 Task: Search one way flight ticket for 2 adults, 2 infants in seat and 1 infant on lap in first from Billings: Billings Logan International Airport to Greensboro: Piedmont Triad International Airport on 5-1-2023. Choice of flights is Southwest. Number of bags: 1 checked bag. Price is upto 95000. Outbound departure time preference is 5:30.
Action: Mouse moved to (347, 484)
Screenshot: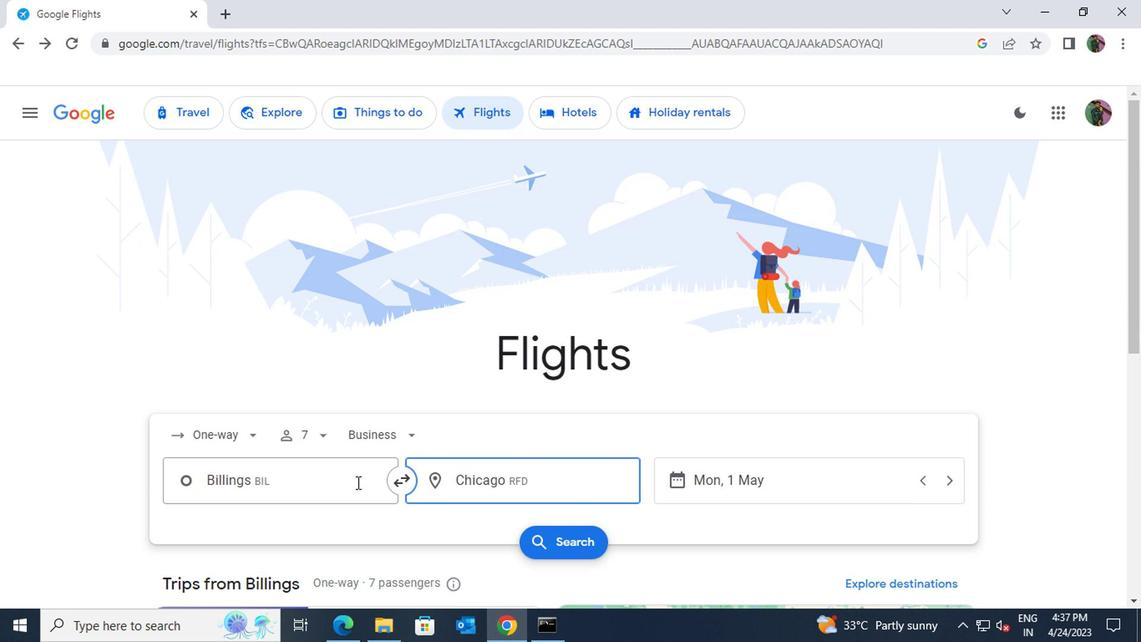 
Action: Mouse pressed left at (347, 484)
Screenshot: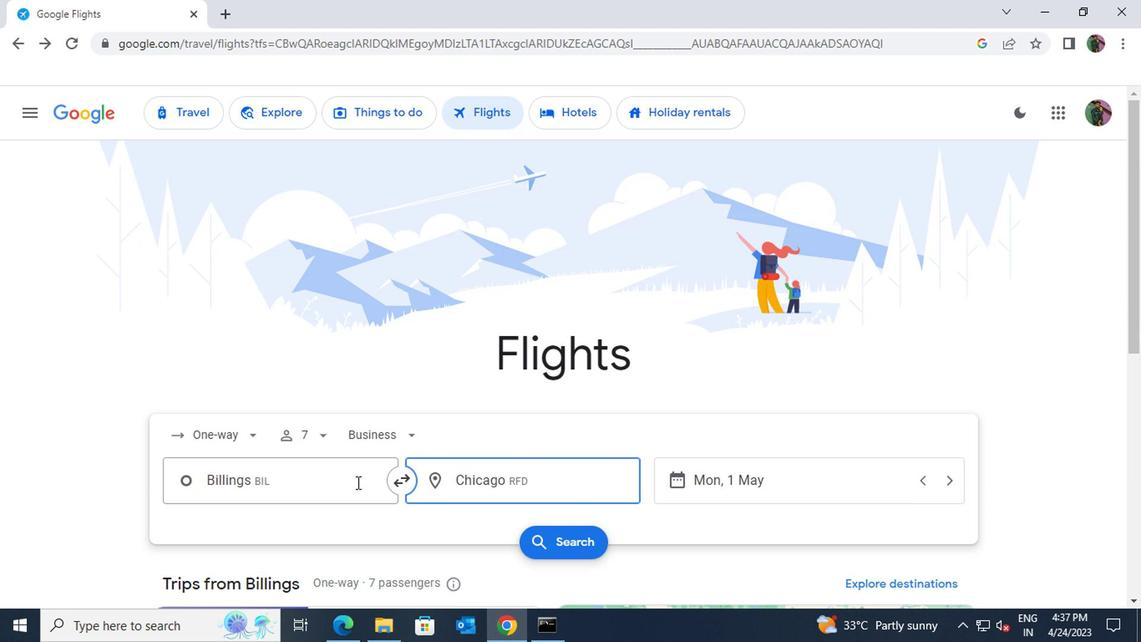 
Action: Key pressed billings<Key.space>logan
Screenshot: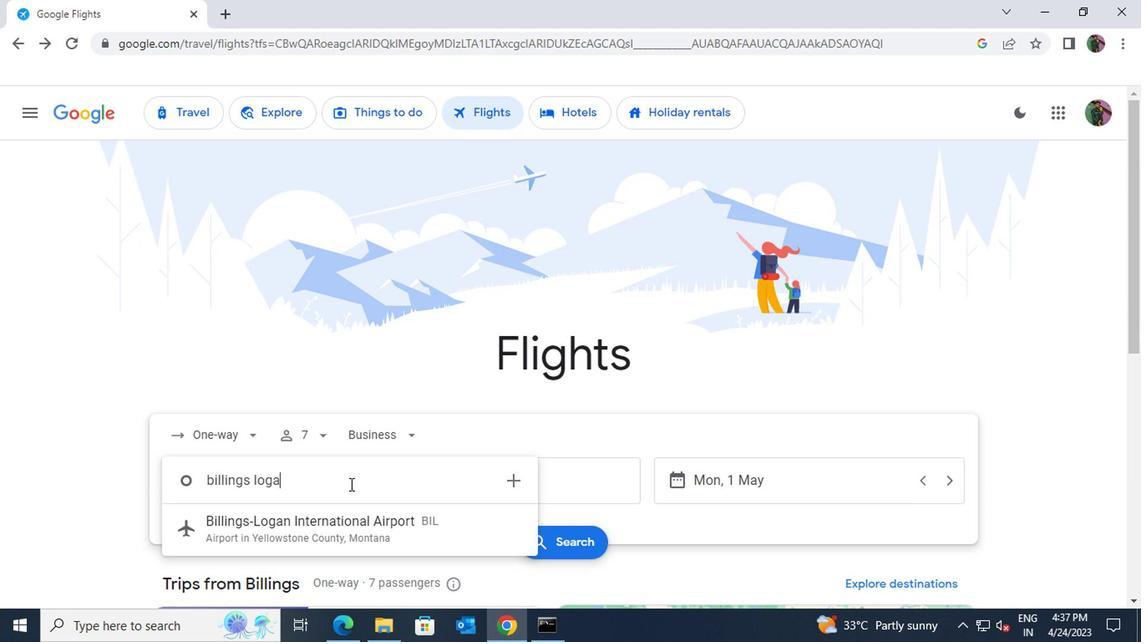 
Action: Mouse moved to (351, 529)
Screenshot: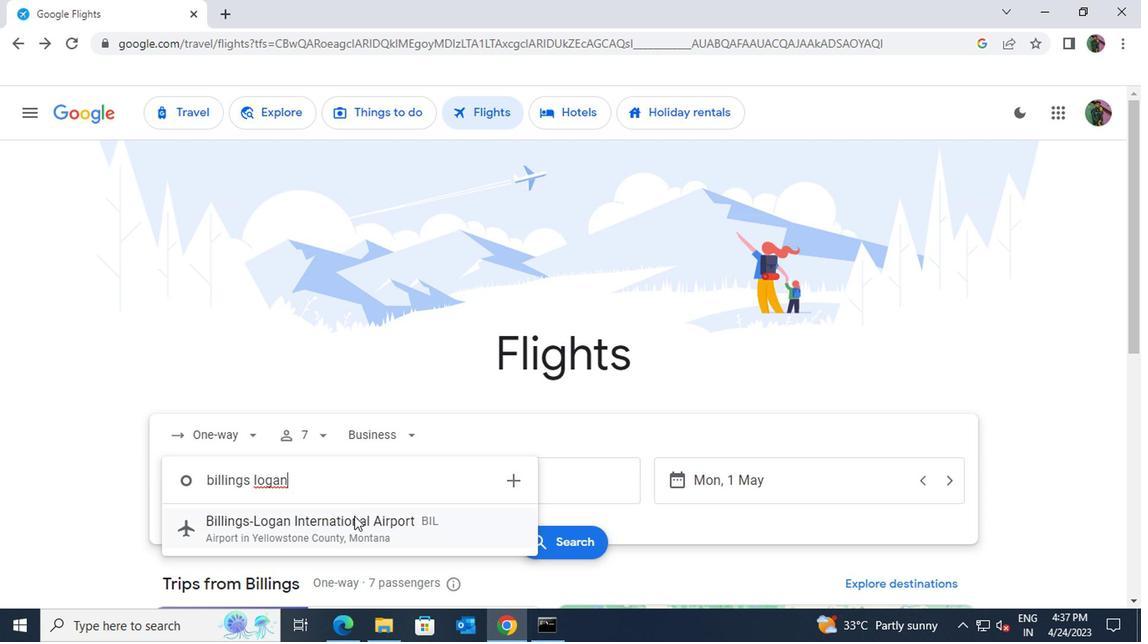 
Action: Mouse pressed left at (351, 529)
Screenshot: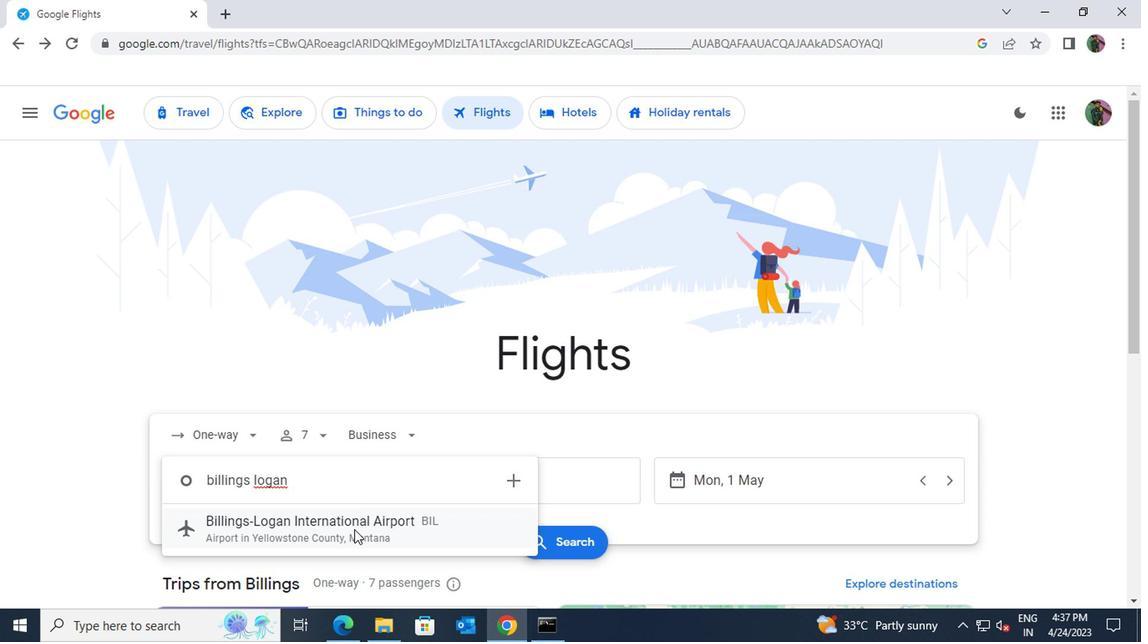 
Action: Mouse moved to (495, 482)
Screenshot: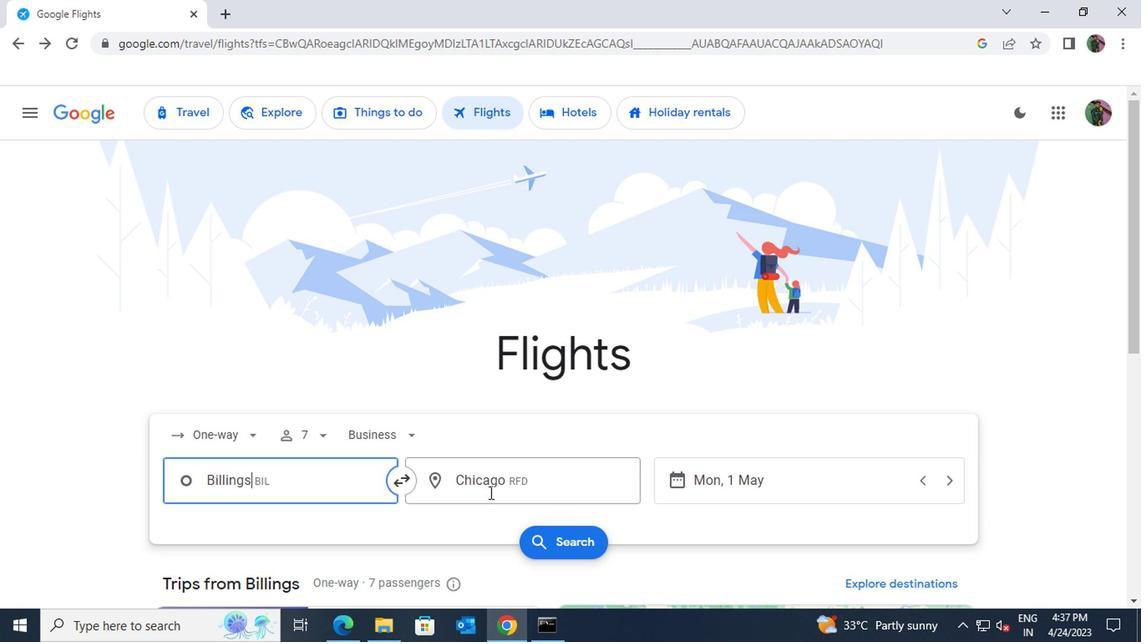 
Action: Mouse pressed left at (495, 482)
Screenshot: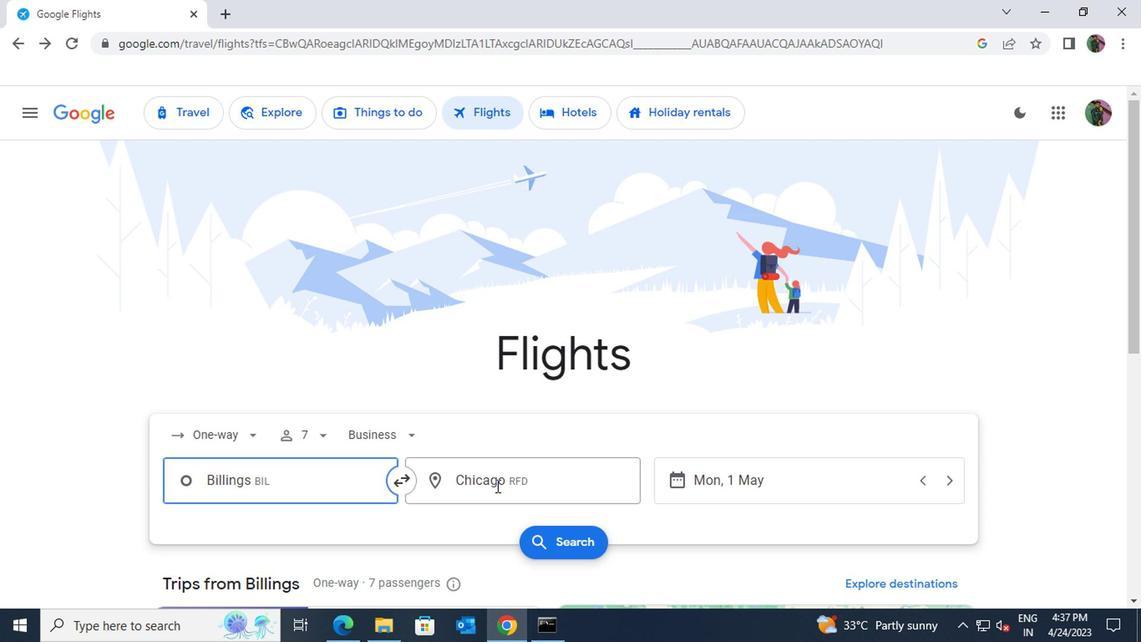 
Action: Key pressed greensboro
Screenshot: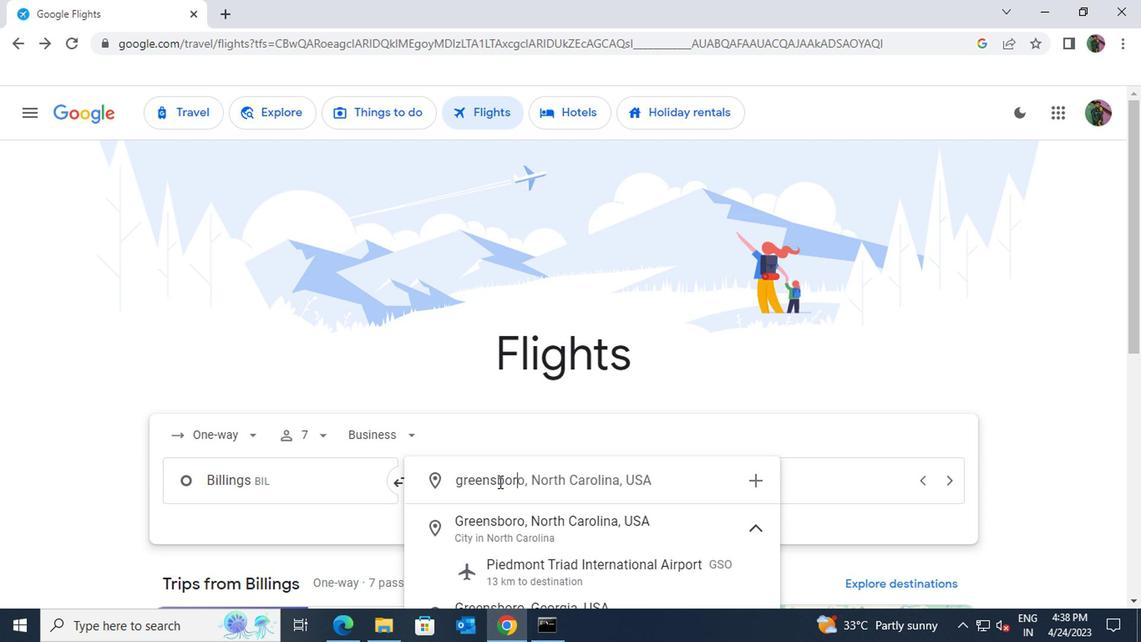 
Action: Mouse moved to (533, 562)
Screenshot: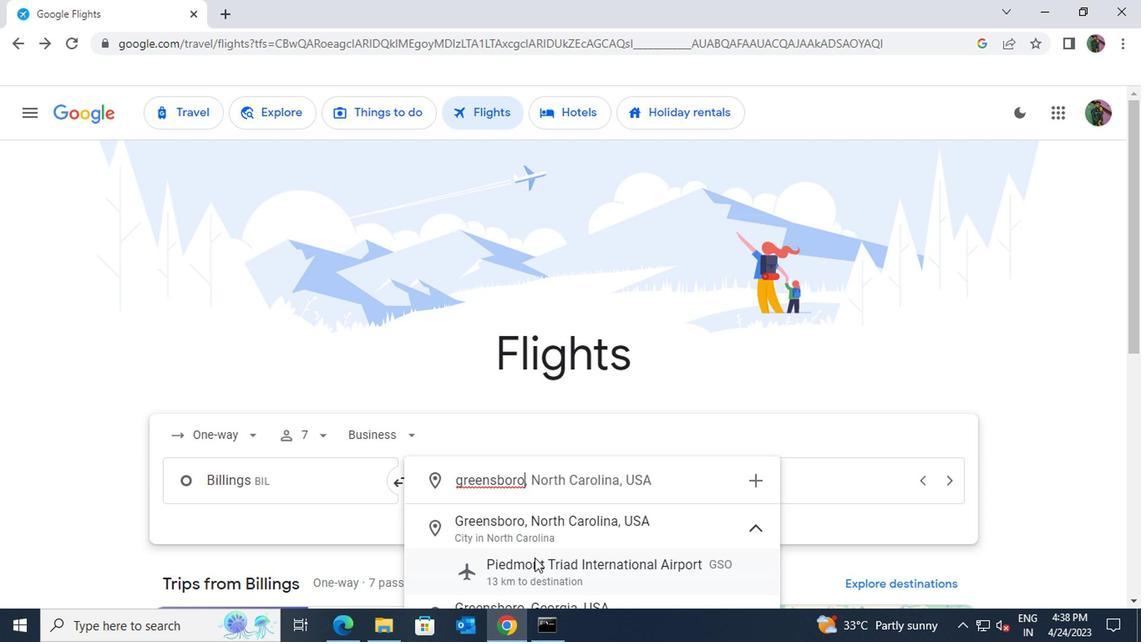 
Action: Mouse pressed left at (533, 562)
Screenshot: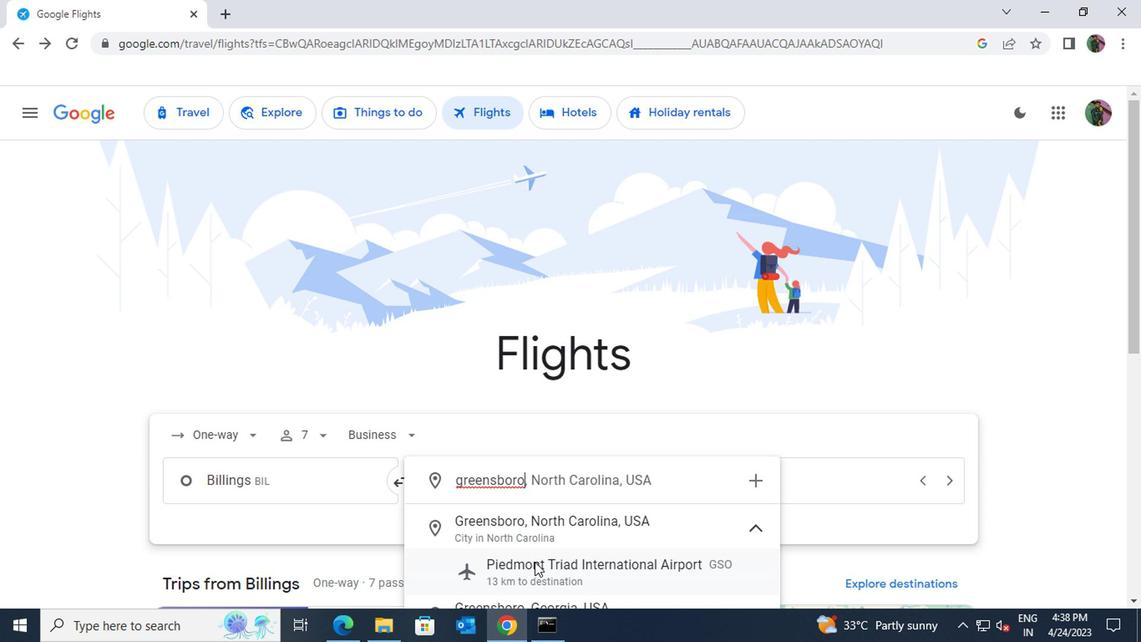 
Action: Mouse moved to (246, 429)
Screenshot: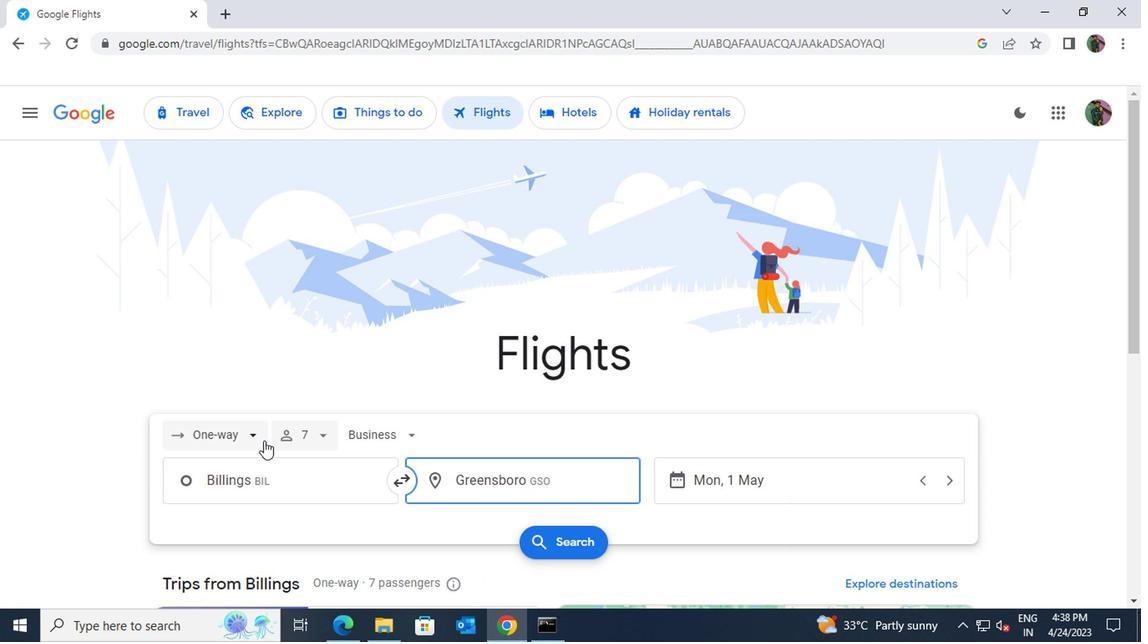 
Action: Mouse pressed left at (246, 429)
Screenshot: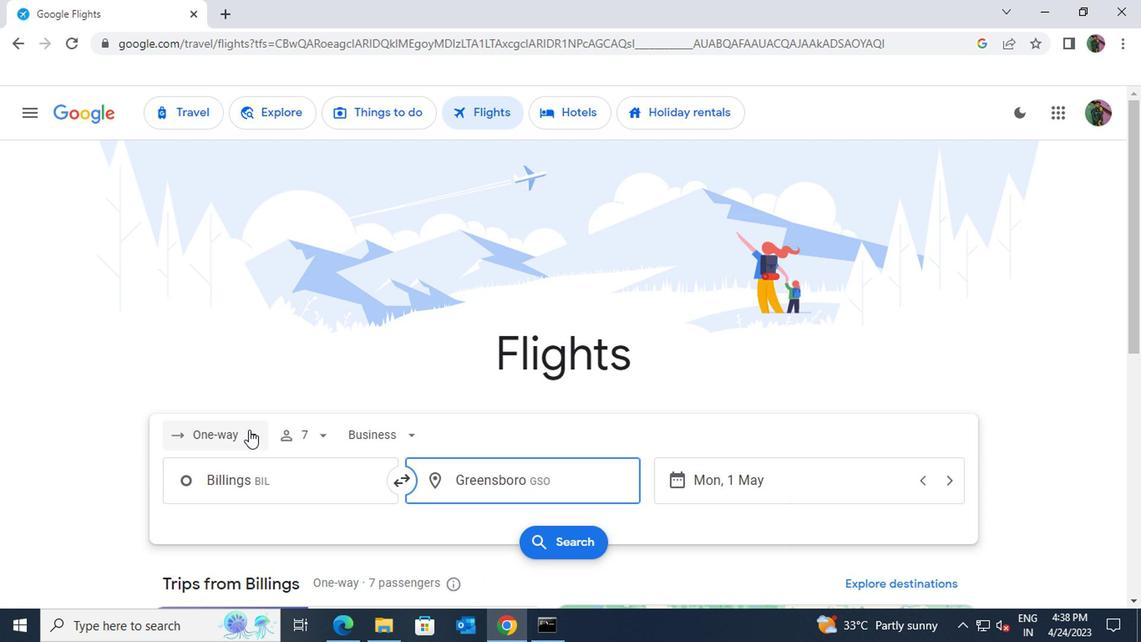 
Action: Mouse moved to (234, 344)
Screenshot: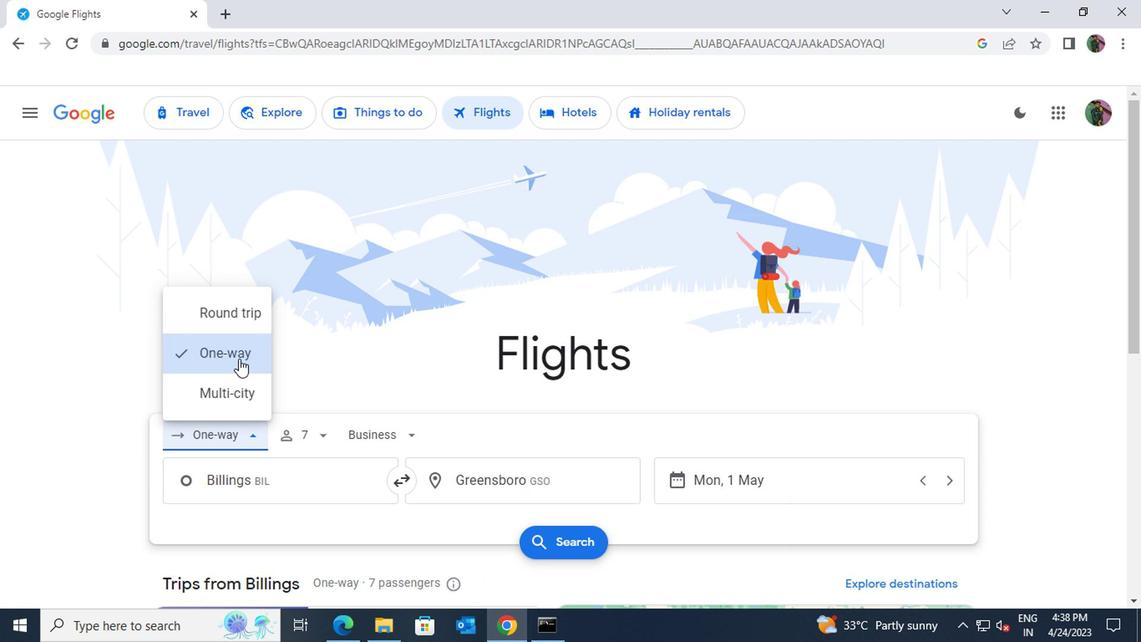 
Action: Mouse pressed left at (234, 344)
Screenshot: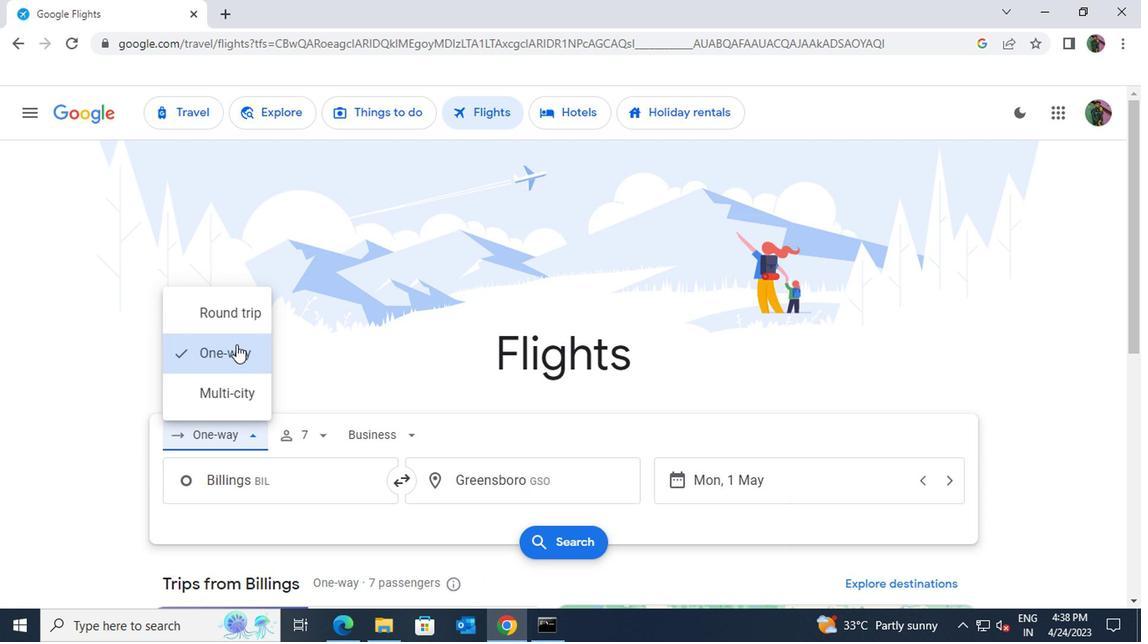 
Action: Mouse moved to (310, 432)
Screenshot: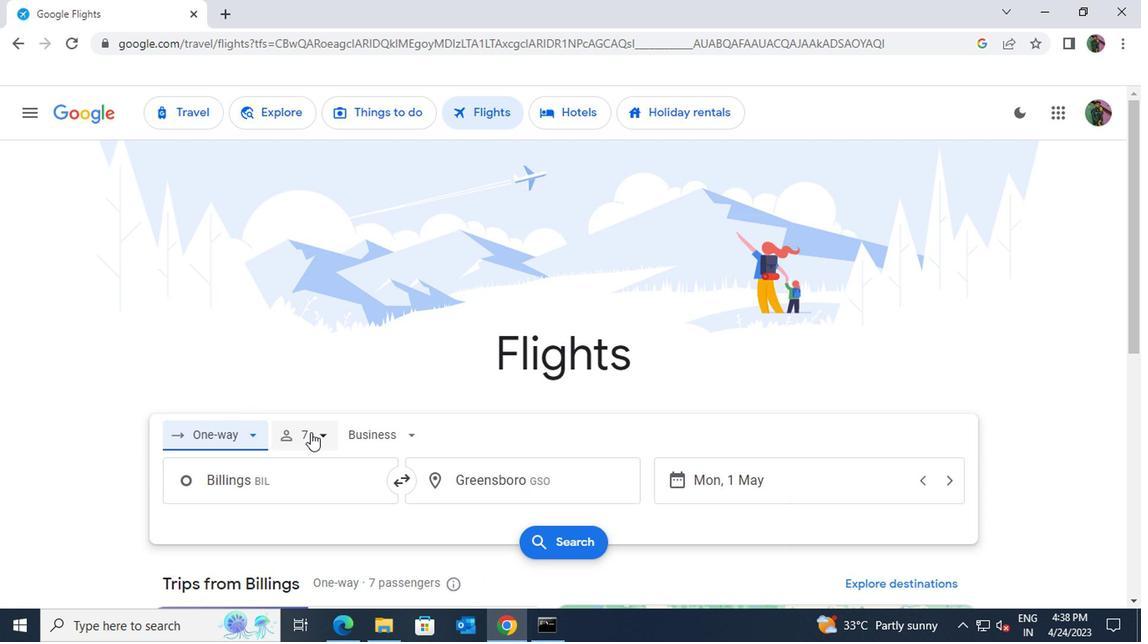 
Action: Mouse pressed left at (310, 432)
Screenshot: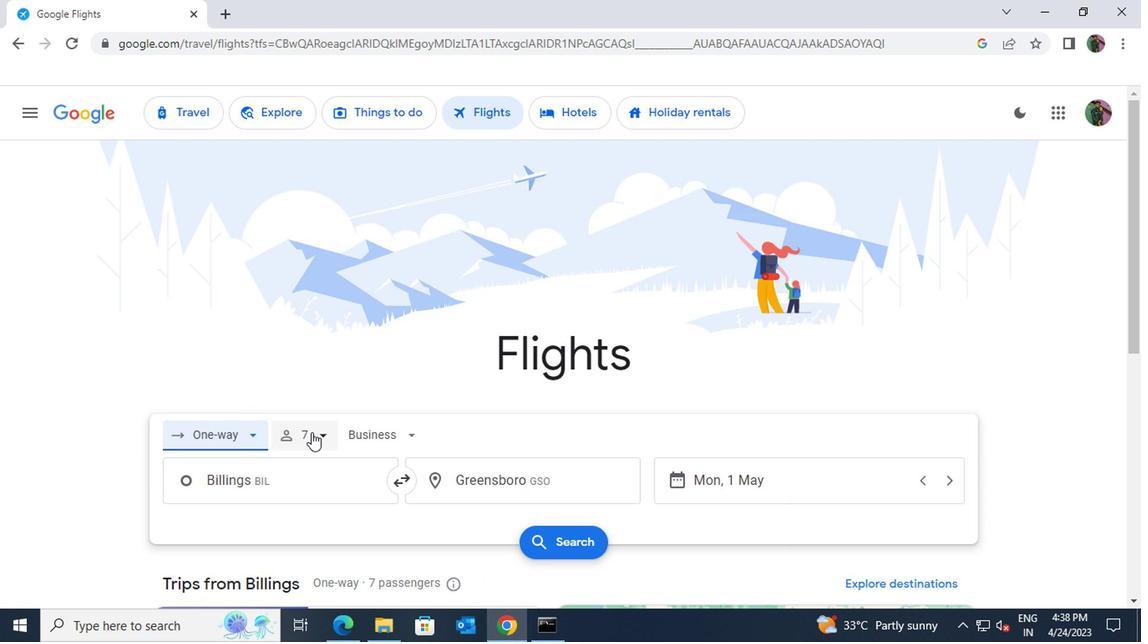 
Action: Mouse moved to (387, 476)
Screenshot: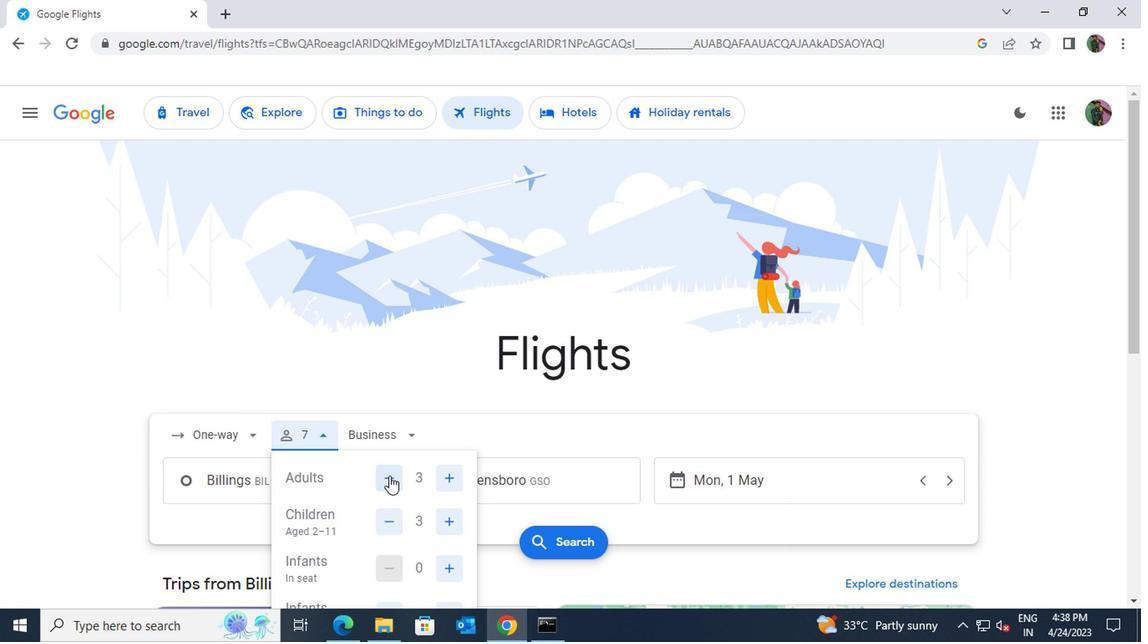 
Action: Mouse pressed left at (387, 476)
Screenshot: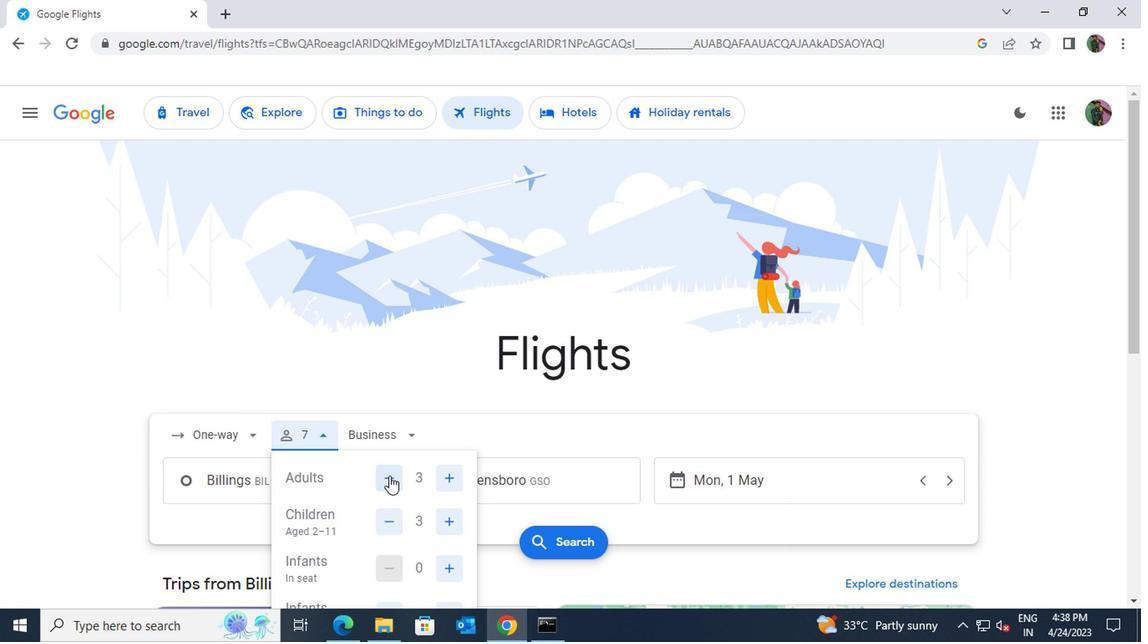 
Action: Mouse scrolled (387, 474) with delta (0, -1)
Screenshot: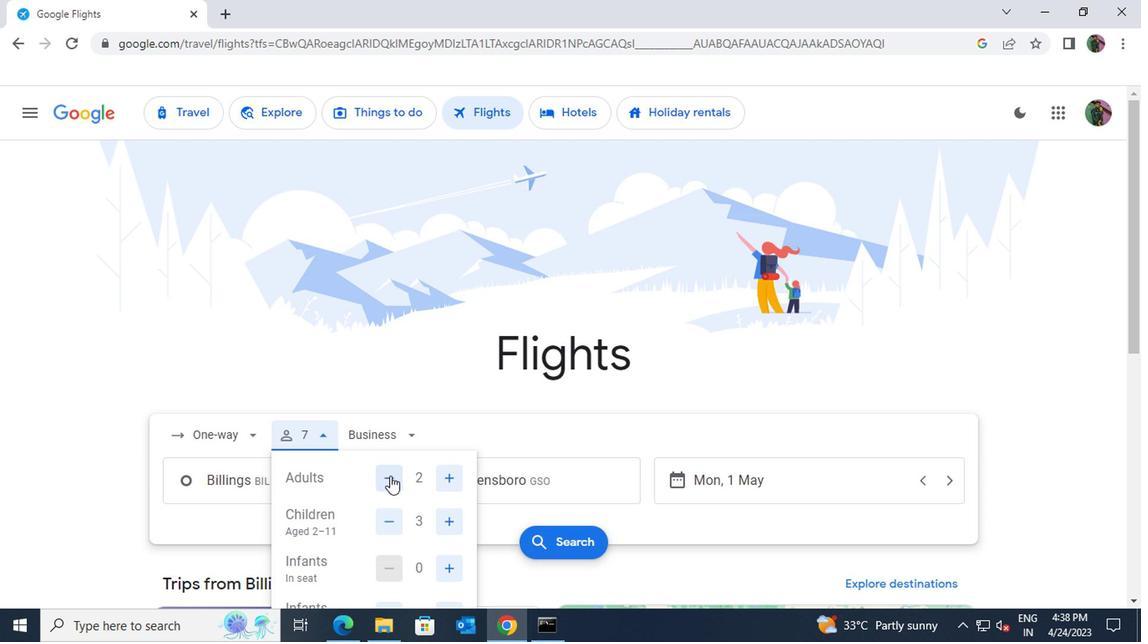 
Action: Mouse moved to (384, 436)
Screenshot: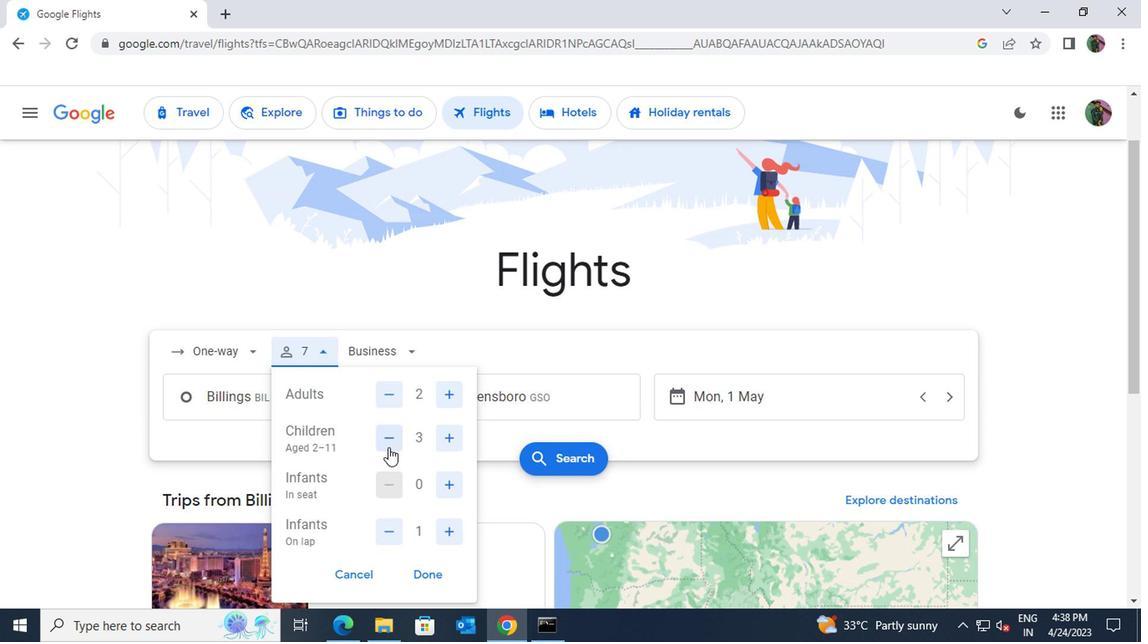 
Action: Mouse pressed left at (384, 436)
Screenshot: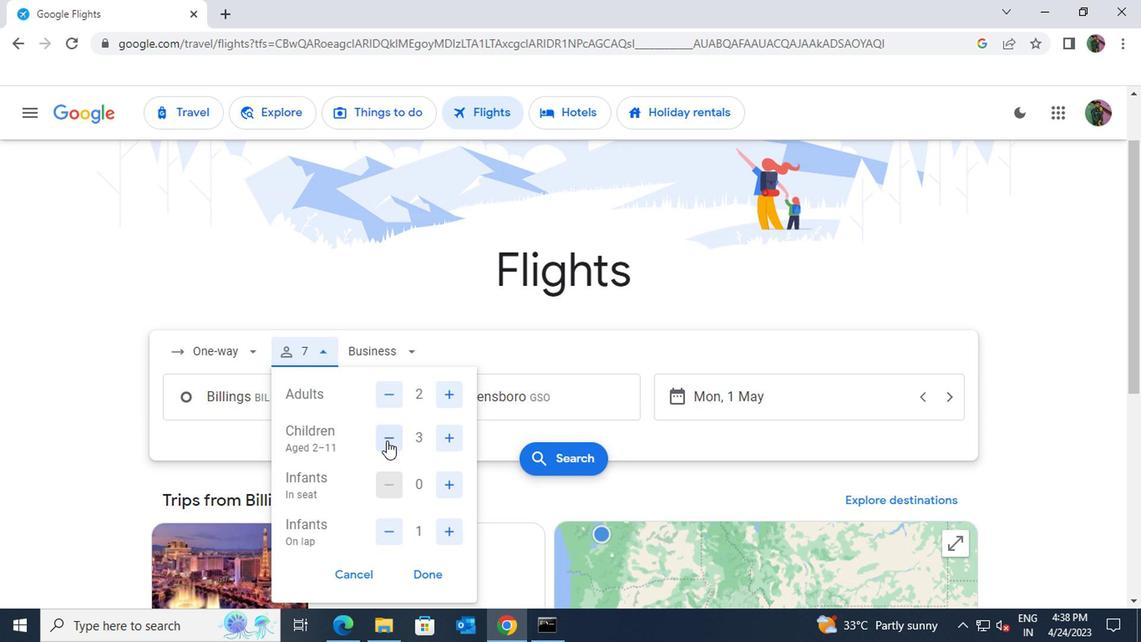 
Action: Mouse pressed left at (384, 436)
Screenshot: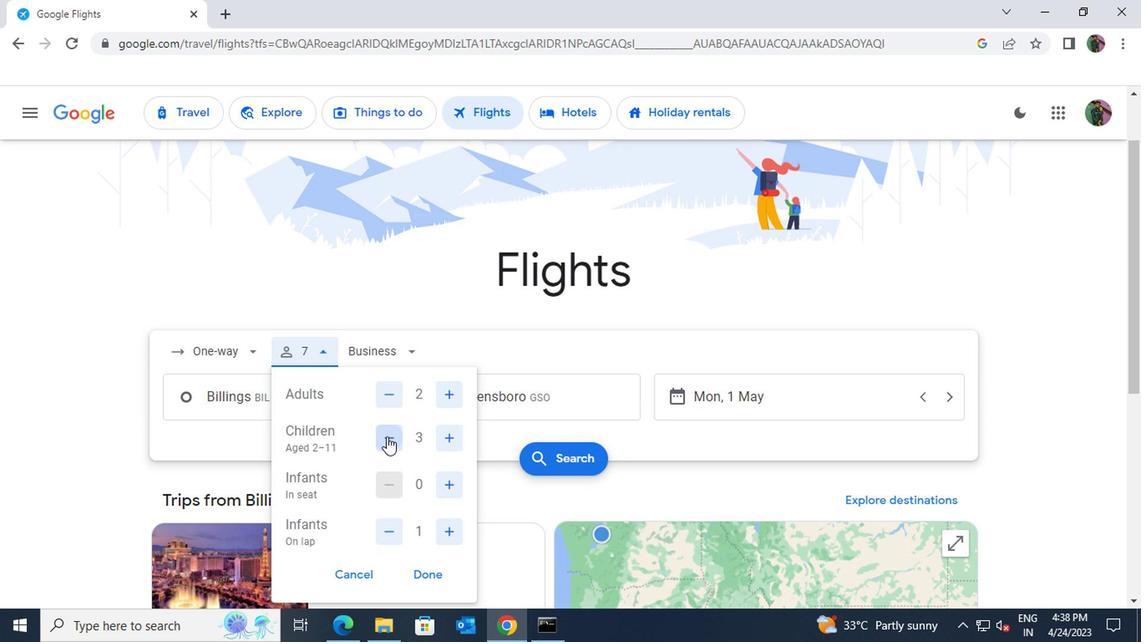 
Action: Mouse pressed left at (384, 436)
Screenshot: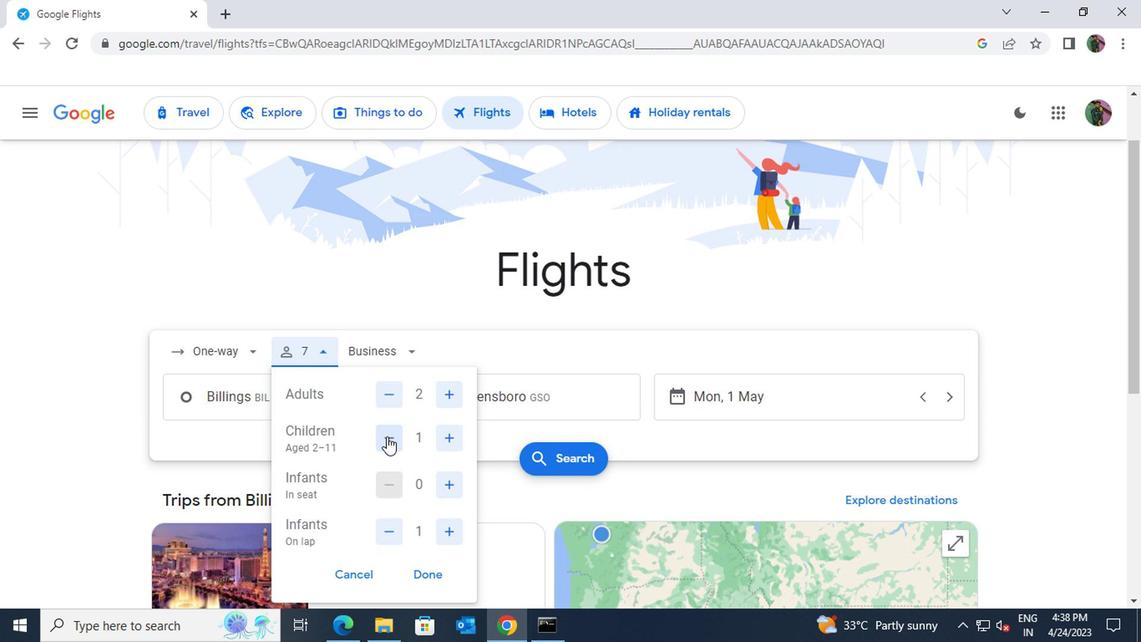 
Action: Mouse moved to (443, 477)
Screenshot: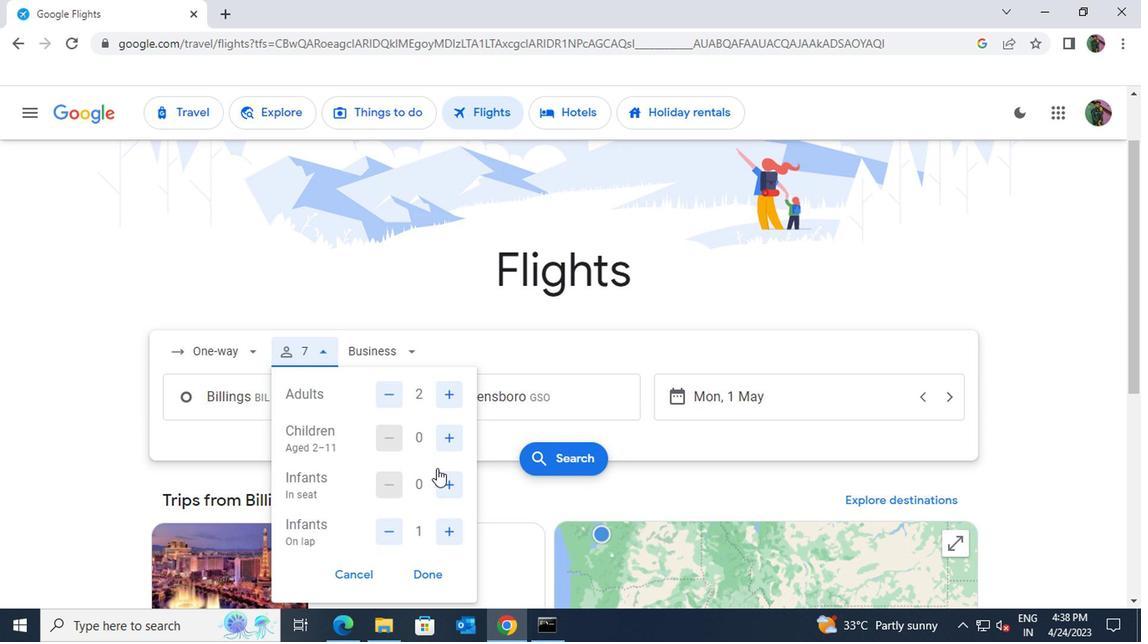 
Action: Mouse pressed left at (443, 477)
Screenshot: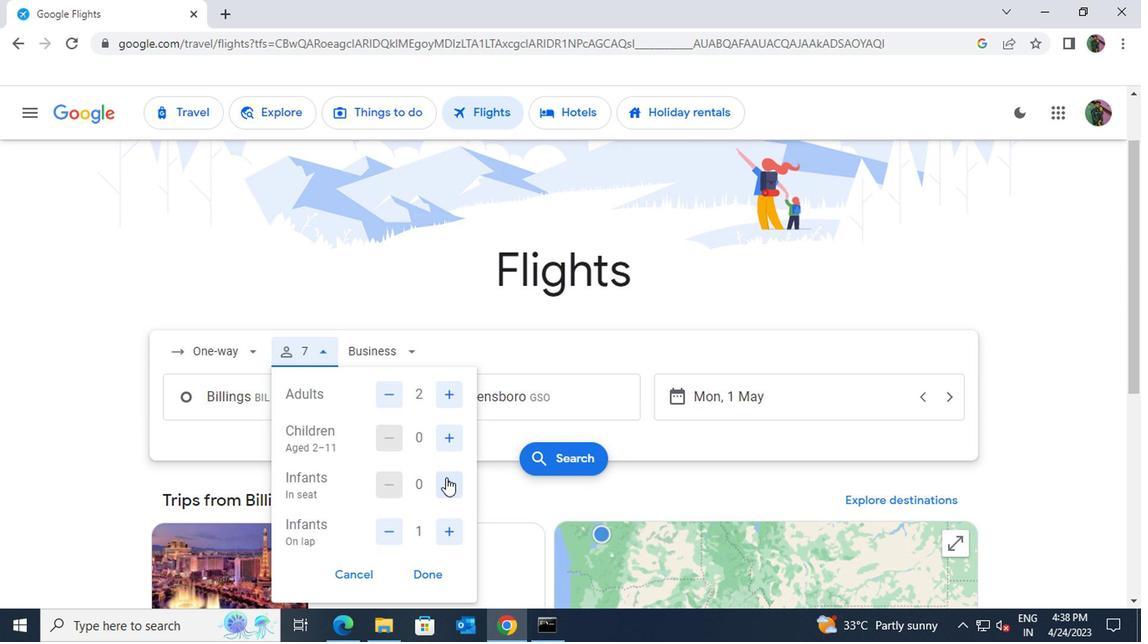 
Action: Mouse moved to (429, 573)
Screenshot: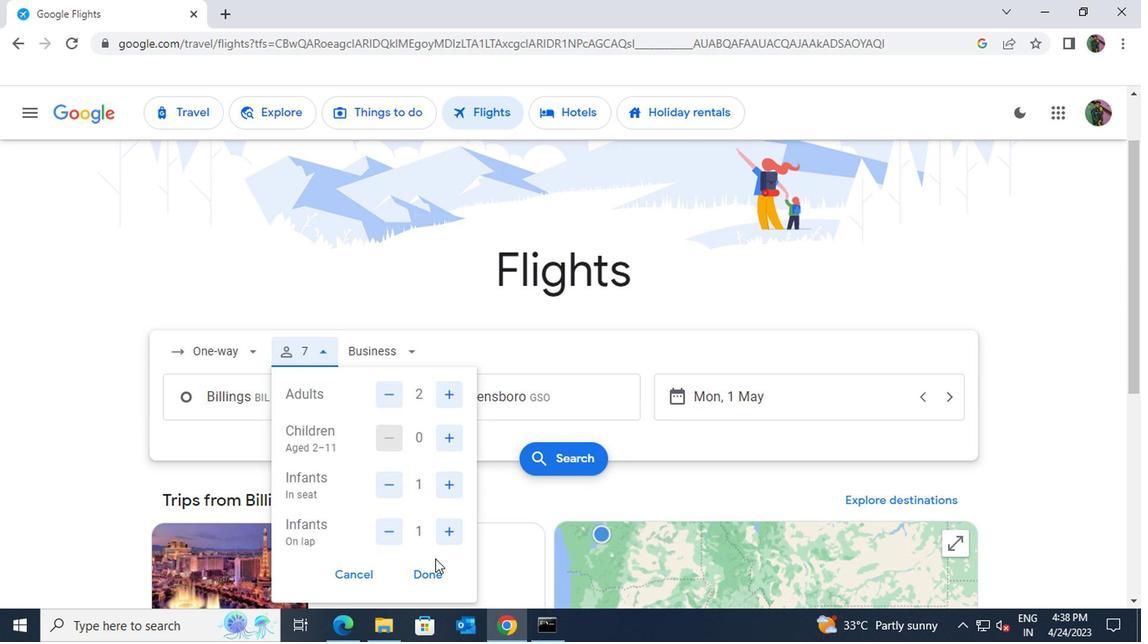
Action: Mouse pressed left at (429, 573)
Screenshot: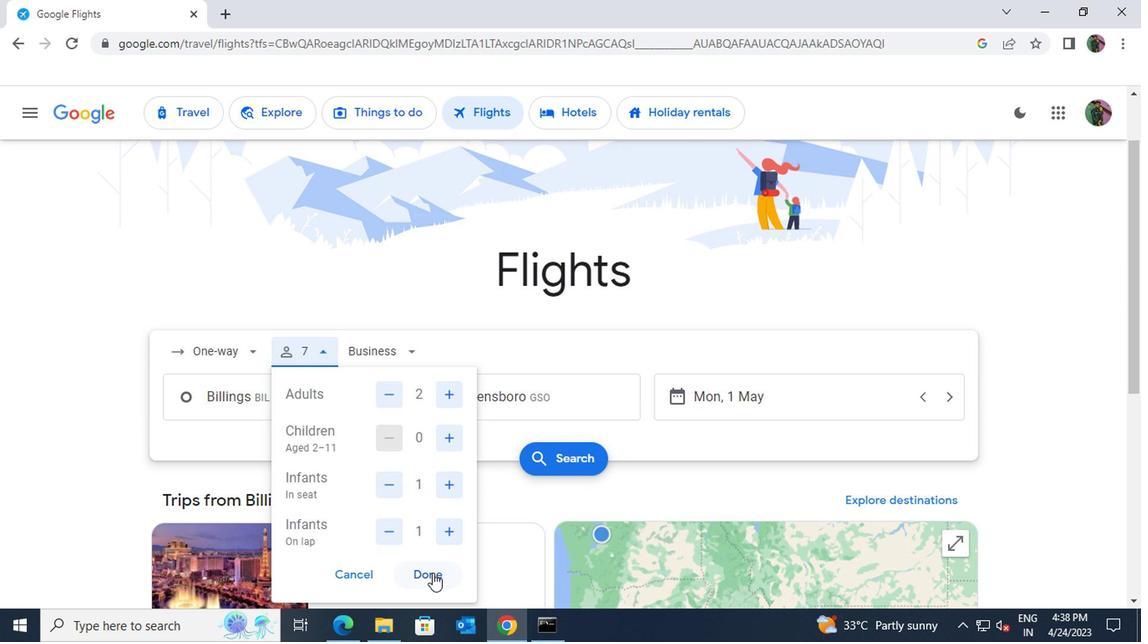 
Action: Mouse moved to (668, 398)
Screenshot: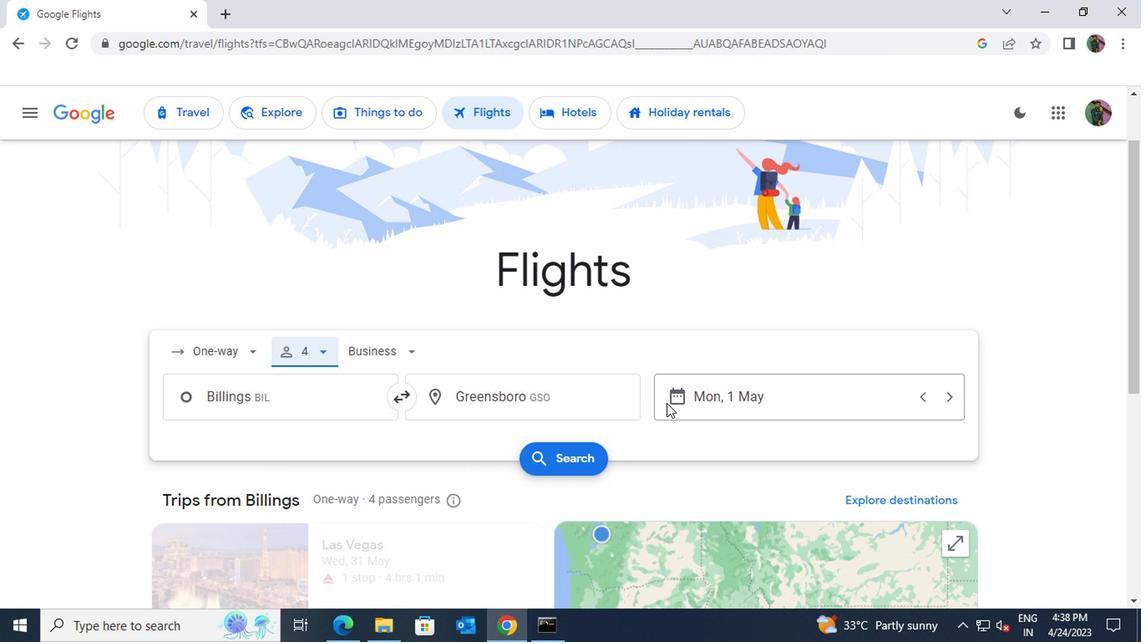 
Action: Mouse pressed left at (668, 398)
Screenshot: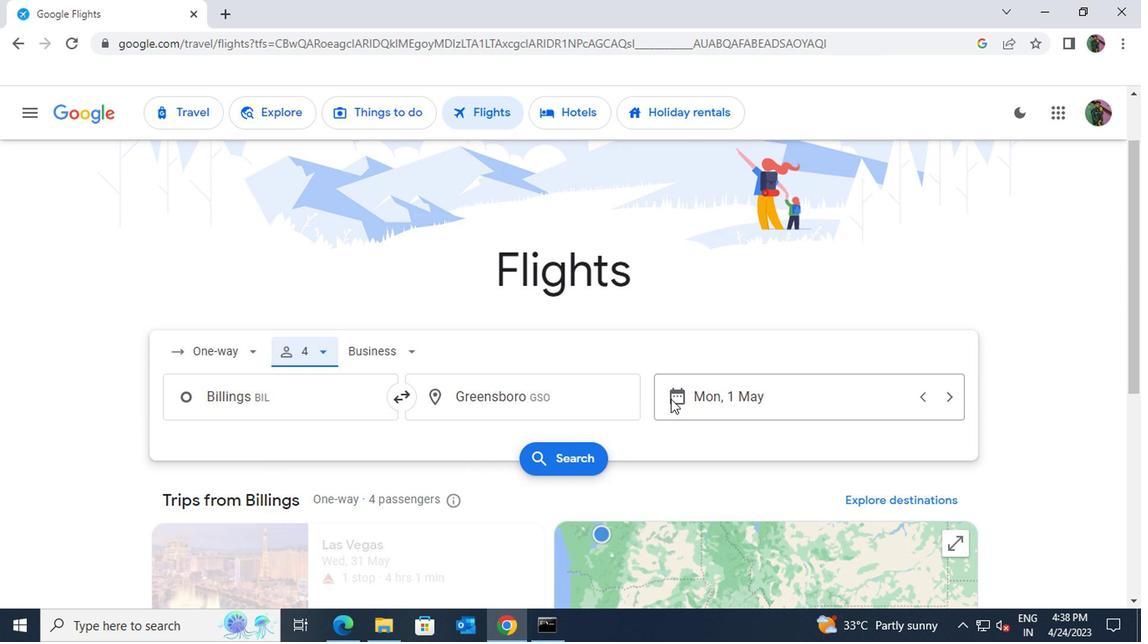 
Action: Mouse moved to (722, 291)
Screenshot: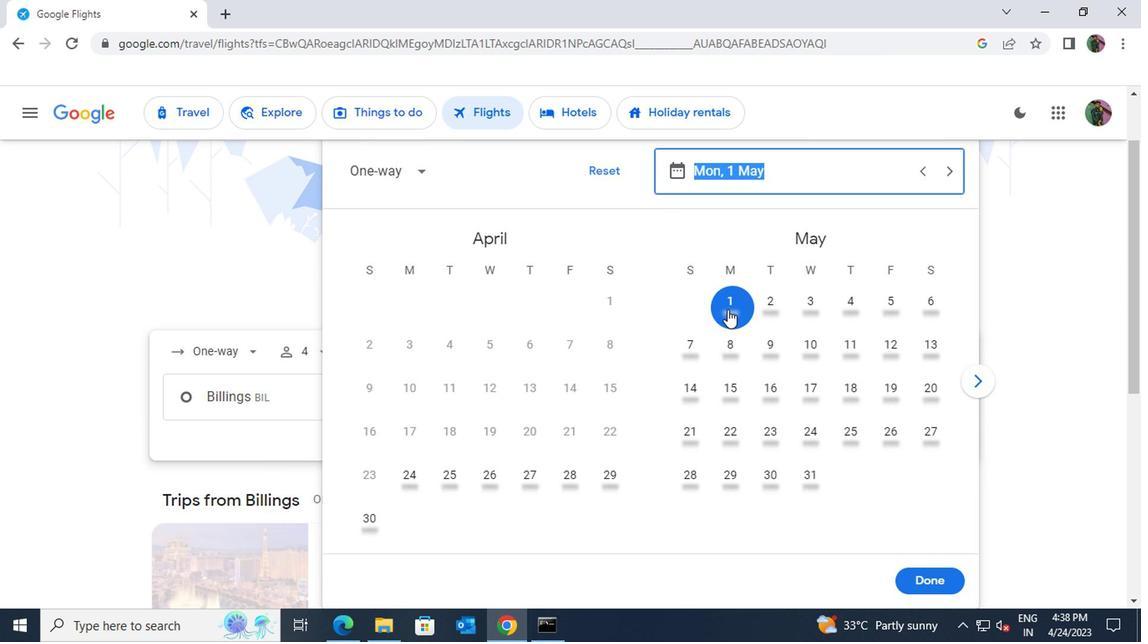 
Action: Mouse pressed left at (722, 291)
Screenshot: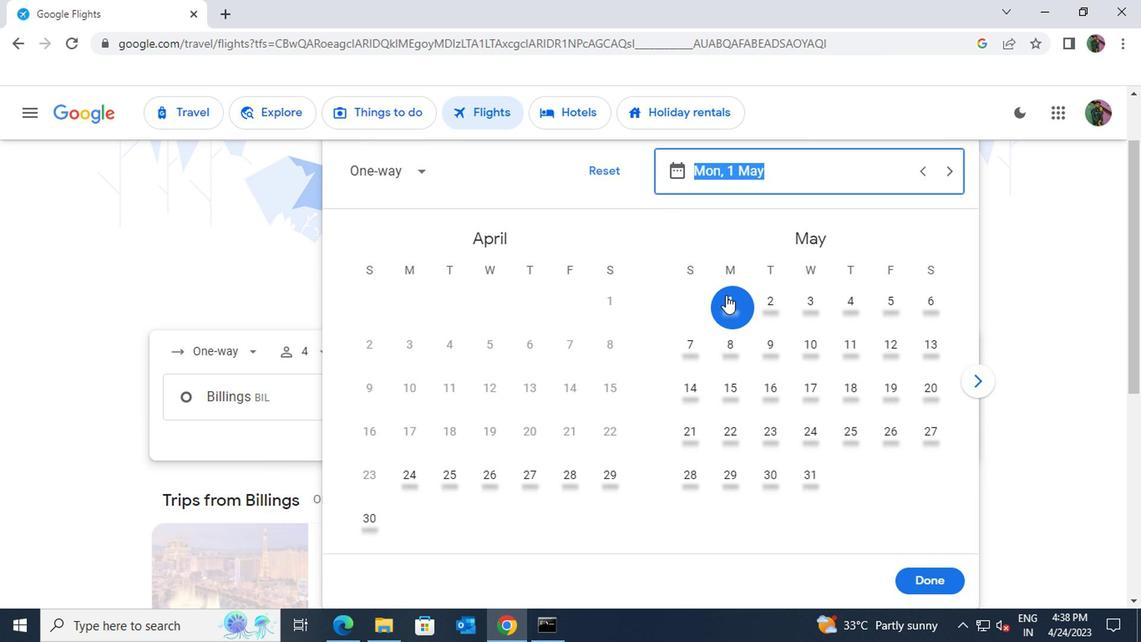 
Action: Mouse moved to (908, 586)
Screenshot: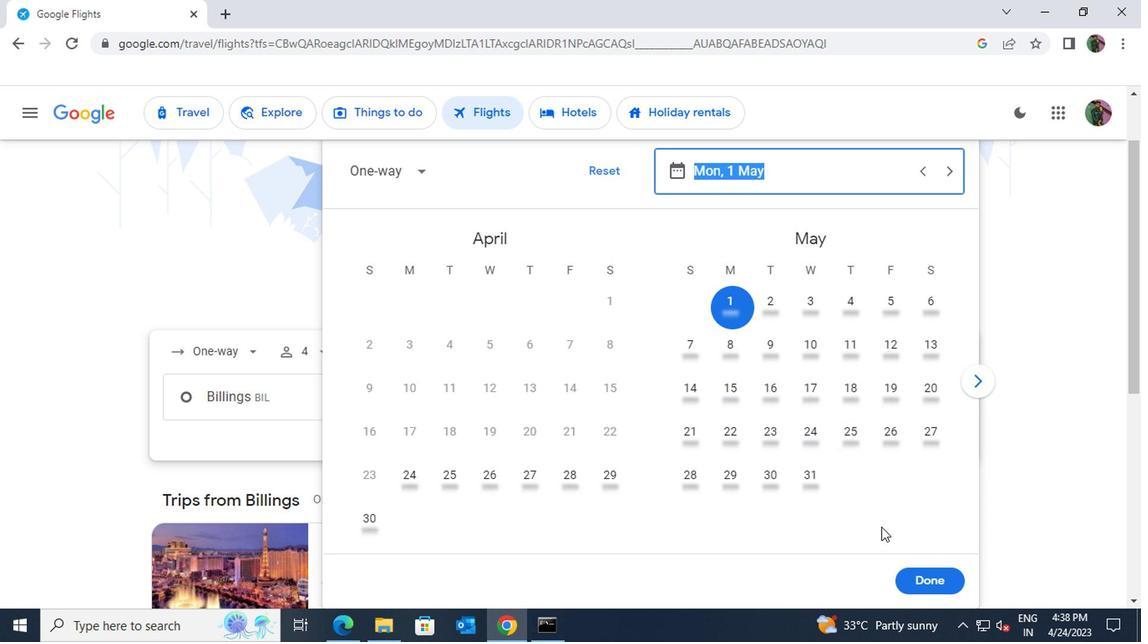 
Action: Mouse pressed left at (908, 586)
Screenshot: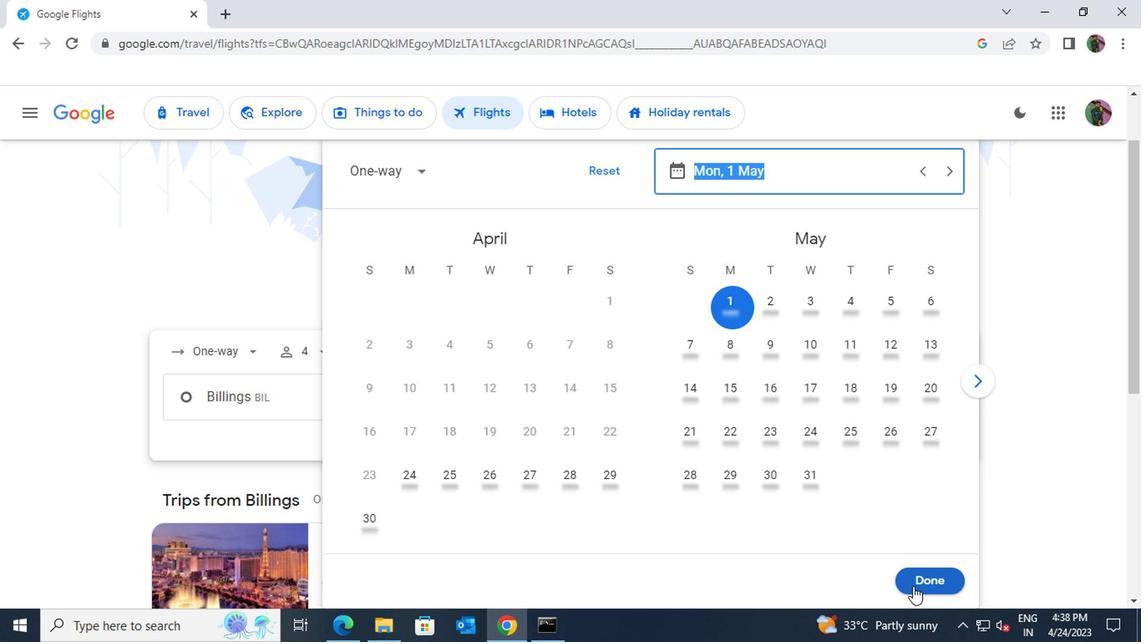 
Action: Mouse moved to (558, 466)
Screenshot: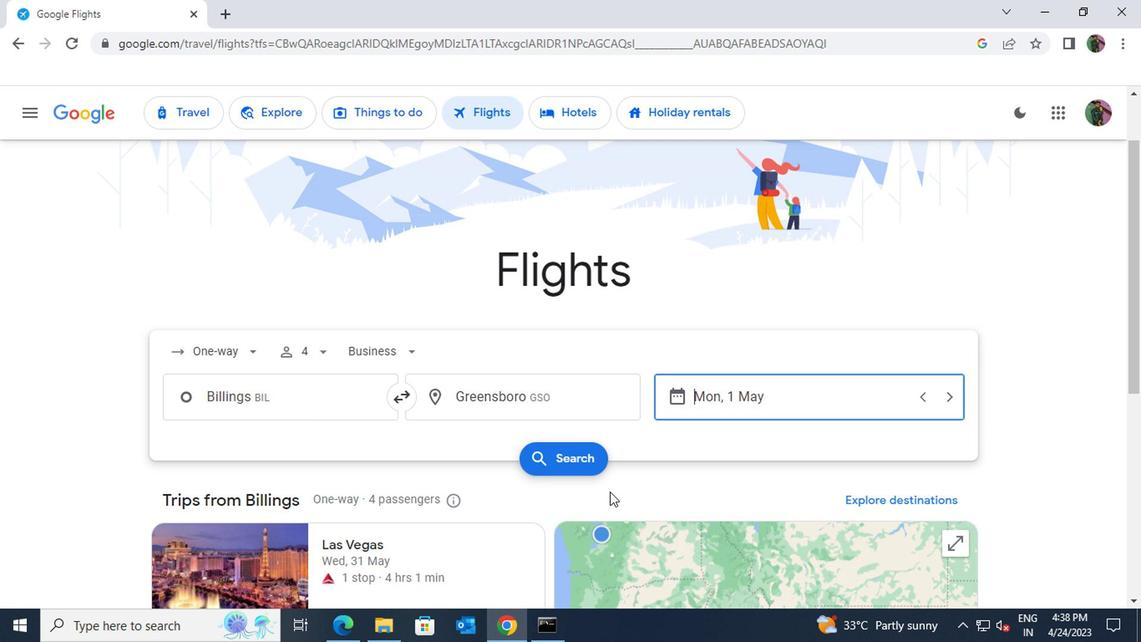 
Action: Mouse pressed left at (558, 466)
Screenshot: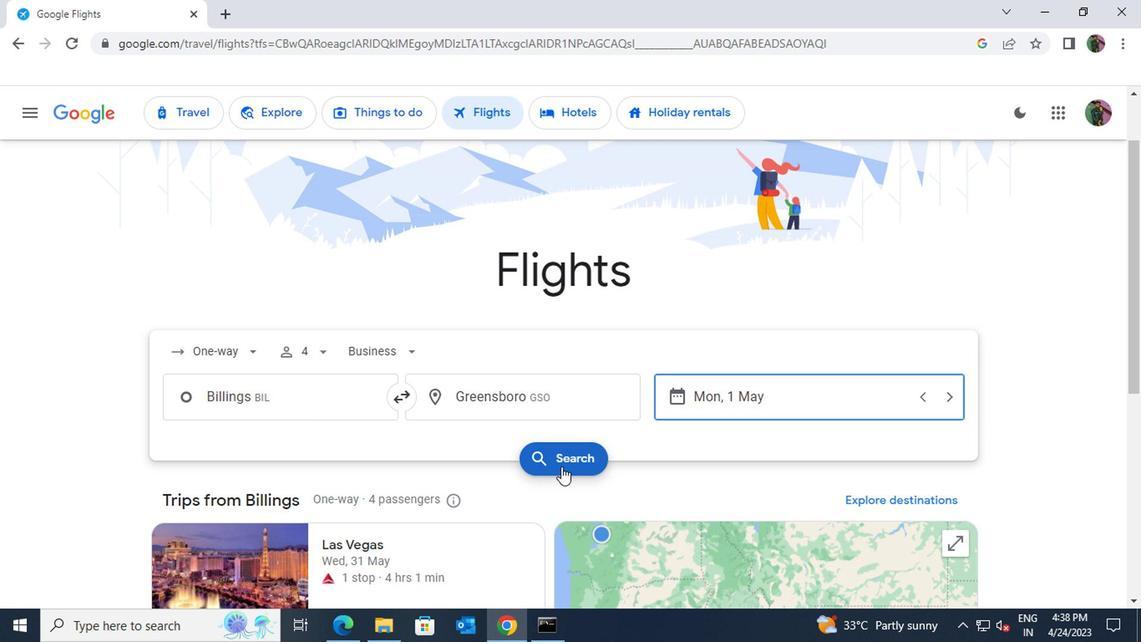 
Action: Mouse moved to (445, 270)
Screenshot: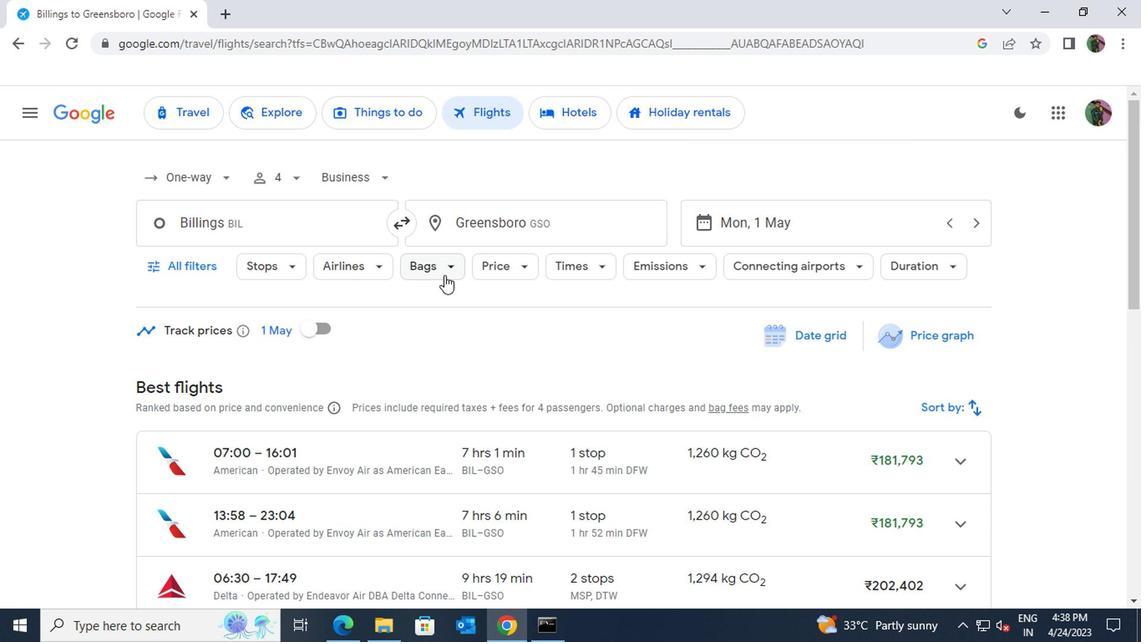 
Action: Mouse pressed left at (445, 270)
Screenshot: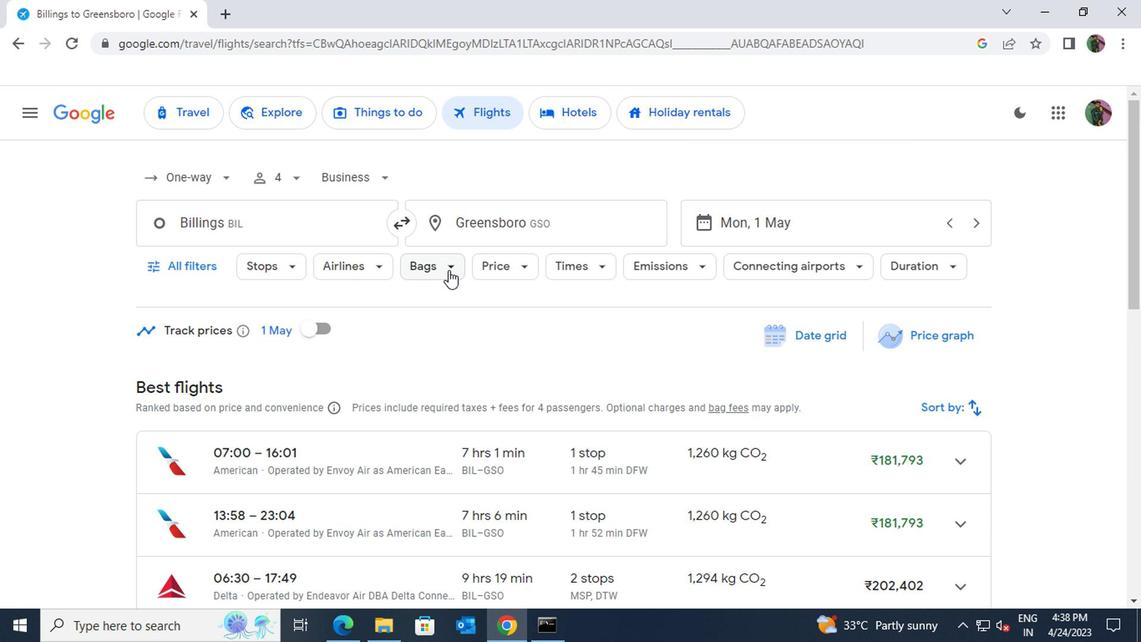 
Action: Mouse moved to (660, 345)
Screenshot: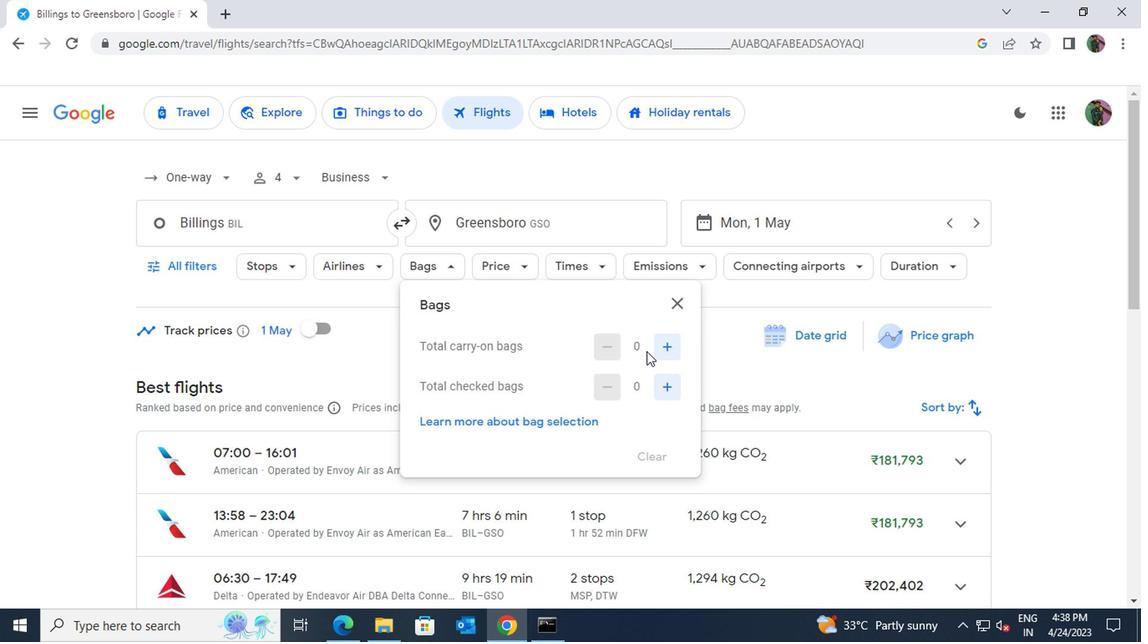 
Action: Mouse pressed left at (660, 345)
Screenshot: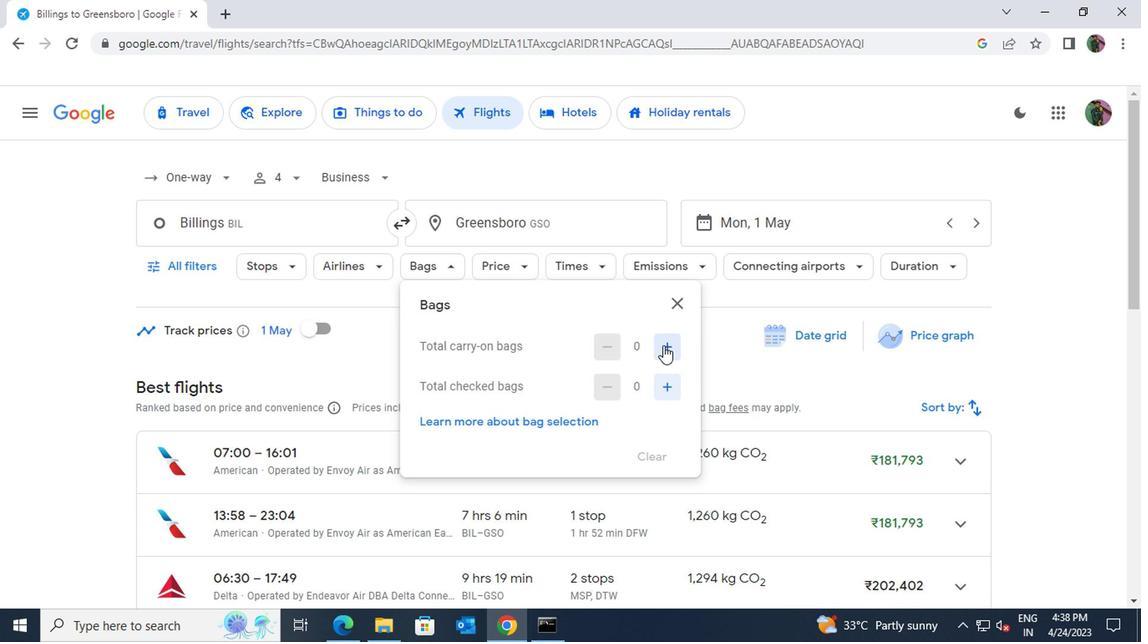 
Action: Mouse moved to (672, 303)
Screenshot: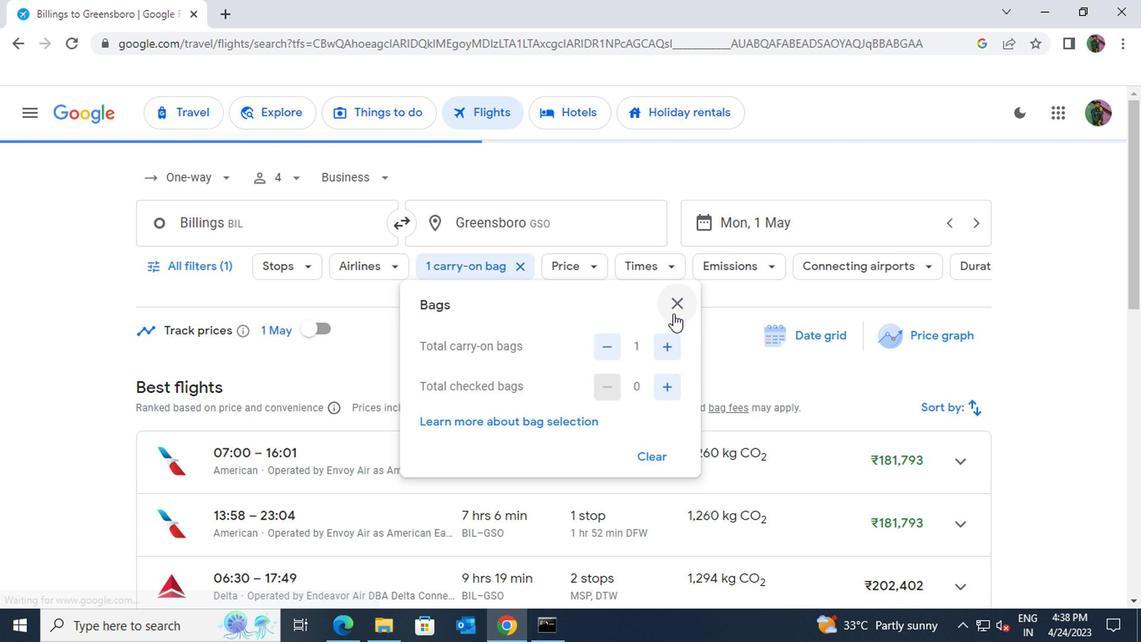 
Action: Mouse pressed left at (672, 303)
Screenshot: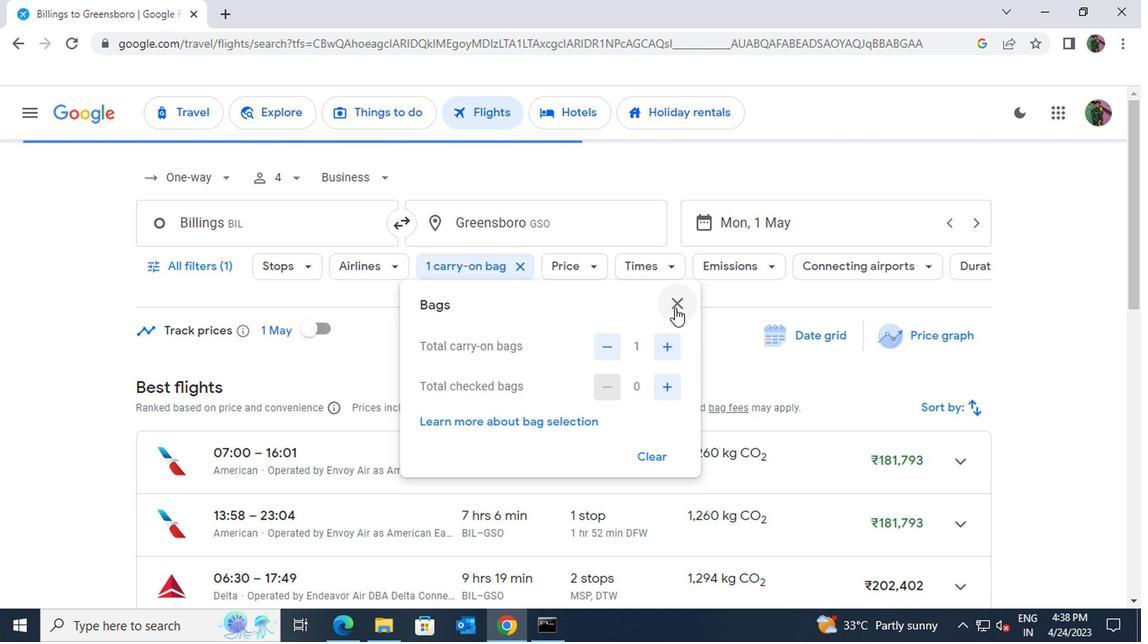 
Action: Mouse moved to (589, 268)
Screenshot: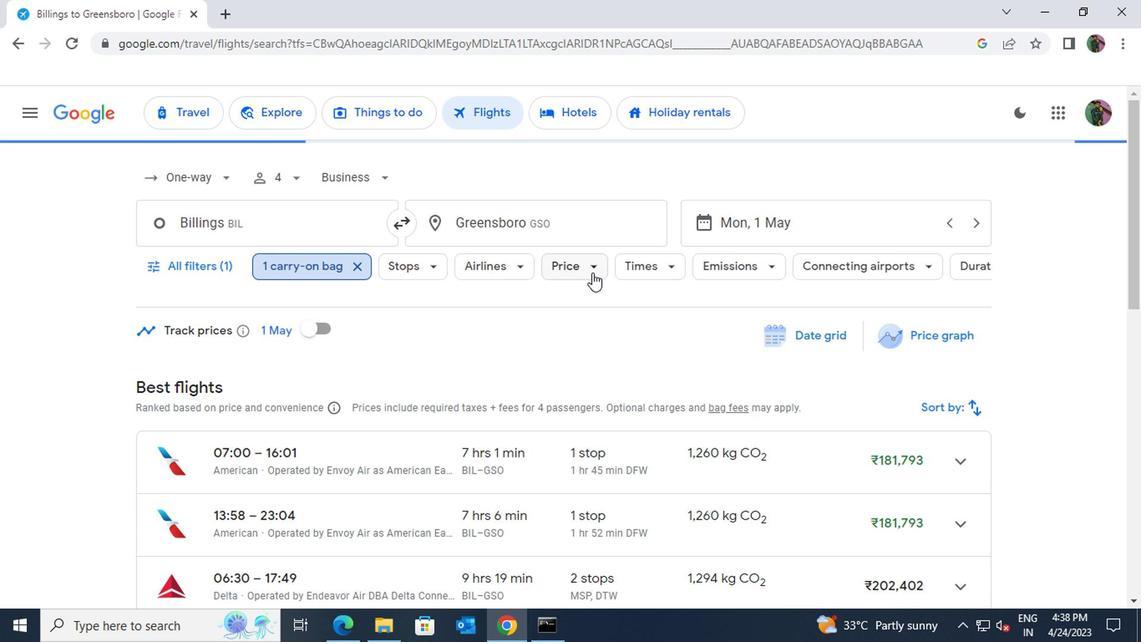 
Action: Mouse pressed left at (589, 268)
Screenshot: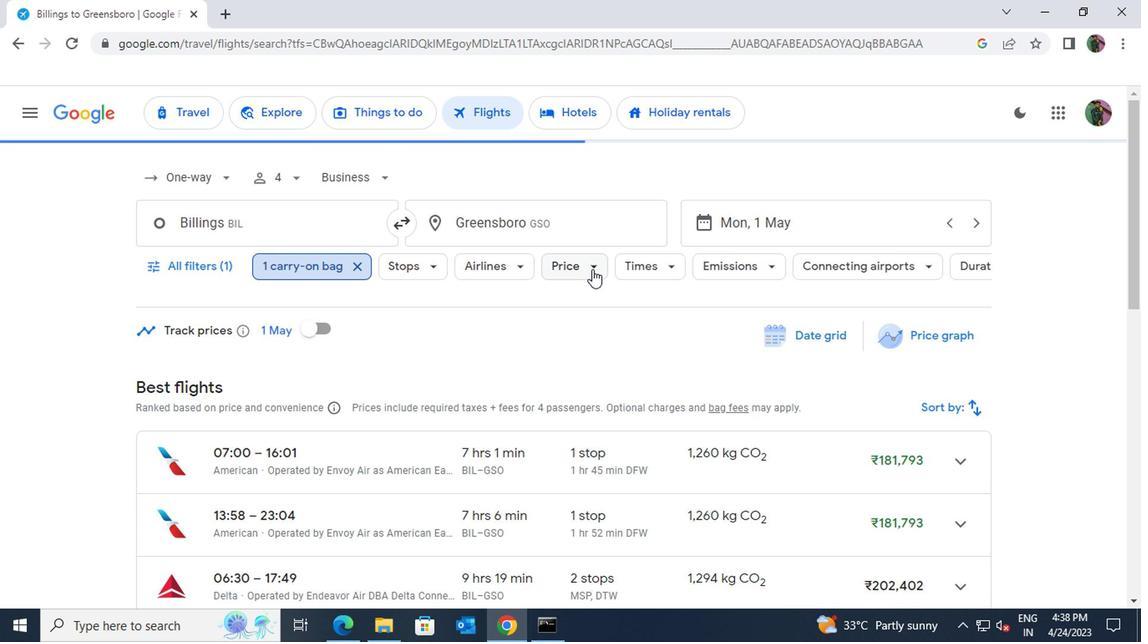 
Action: Mouse moved to (803, 375)
Screenshot: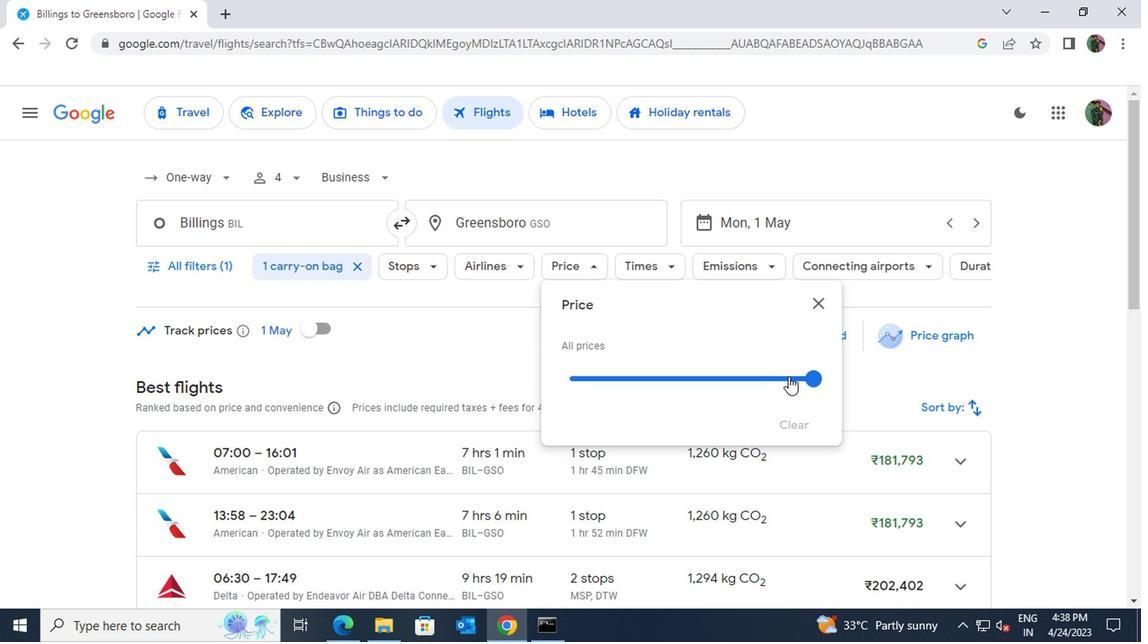 
Action: Mouse pressed left at (803, 375)
Screenshot: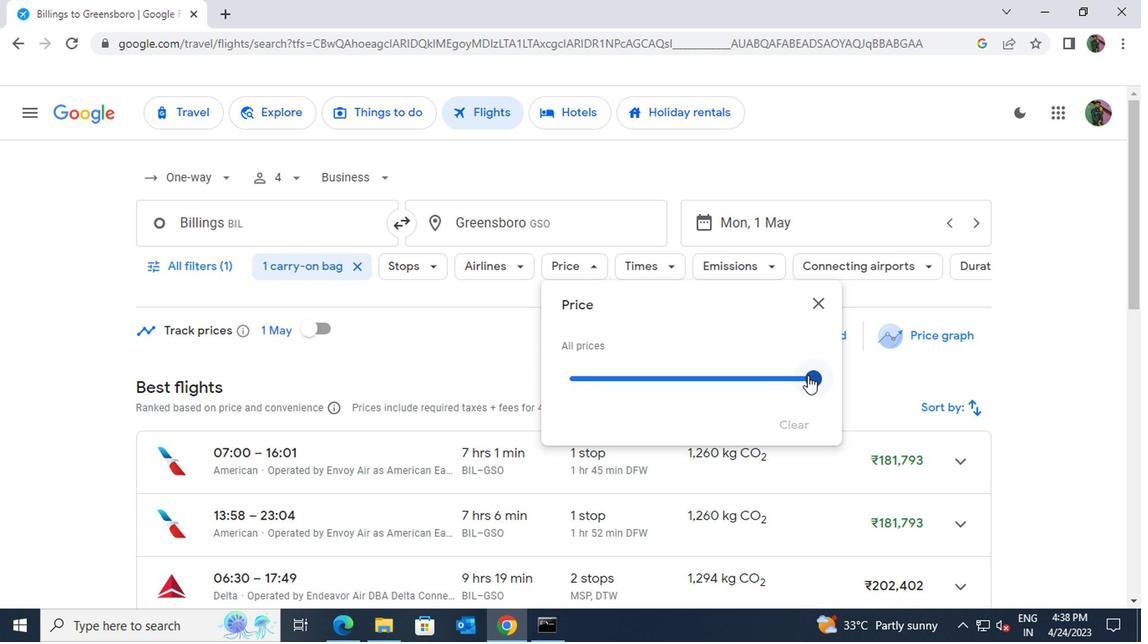 
Action: Mouse moved to (807, 306)
Screenshot: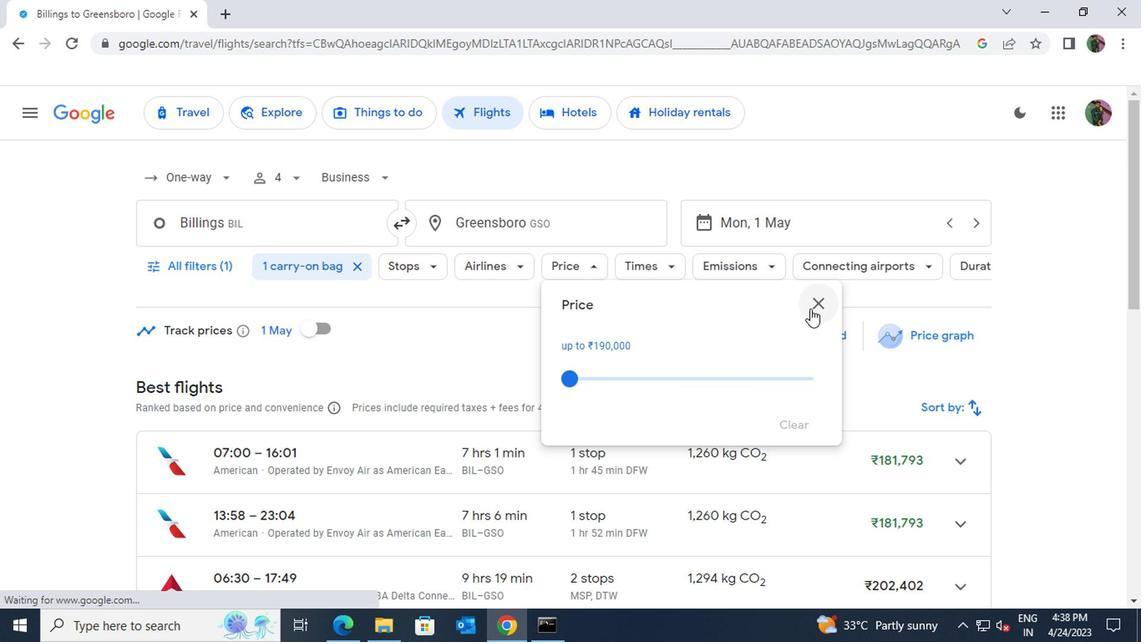 
Action: Mouse pressed left at (807, 306)
Screenshot: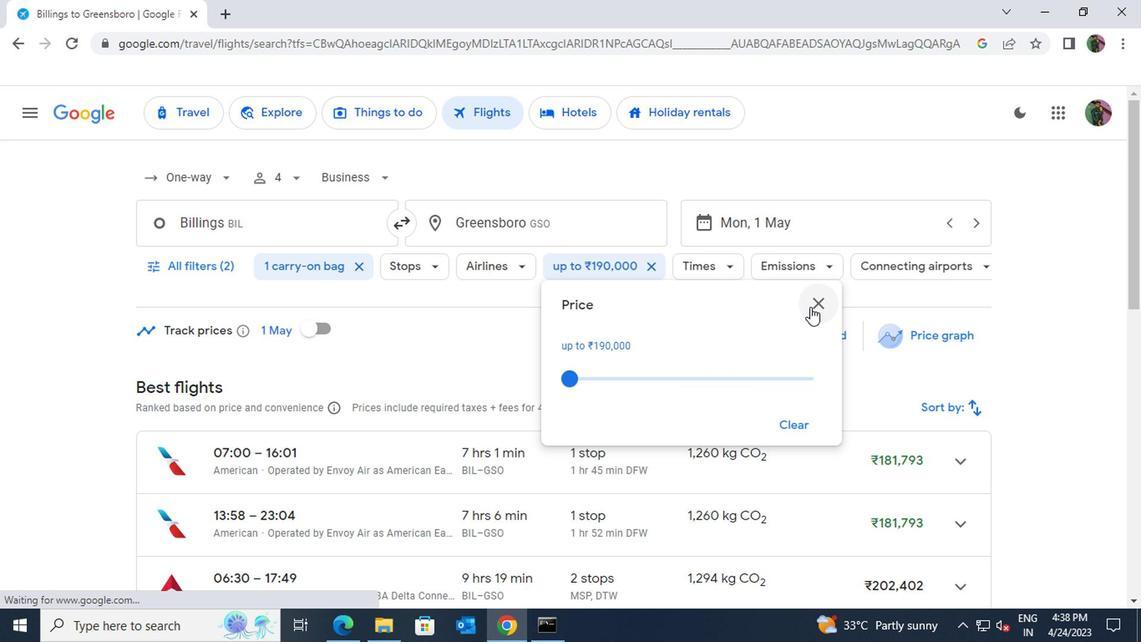 
Action: Mouse moved to (713, 265)
Screenshot: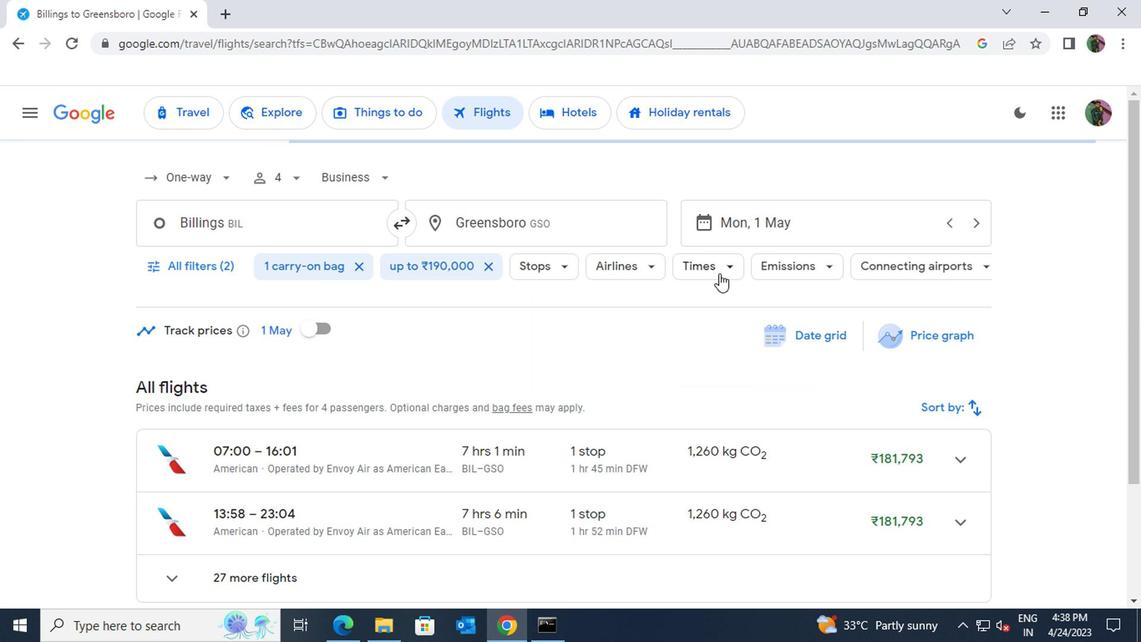 
Action: Mouse pressed left at (713, 265)
Screenshot: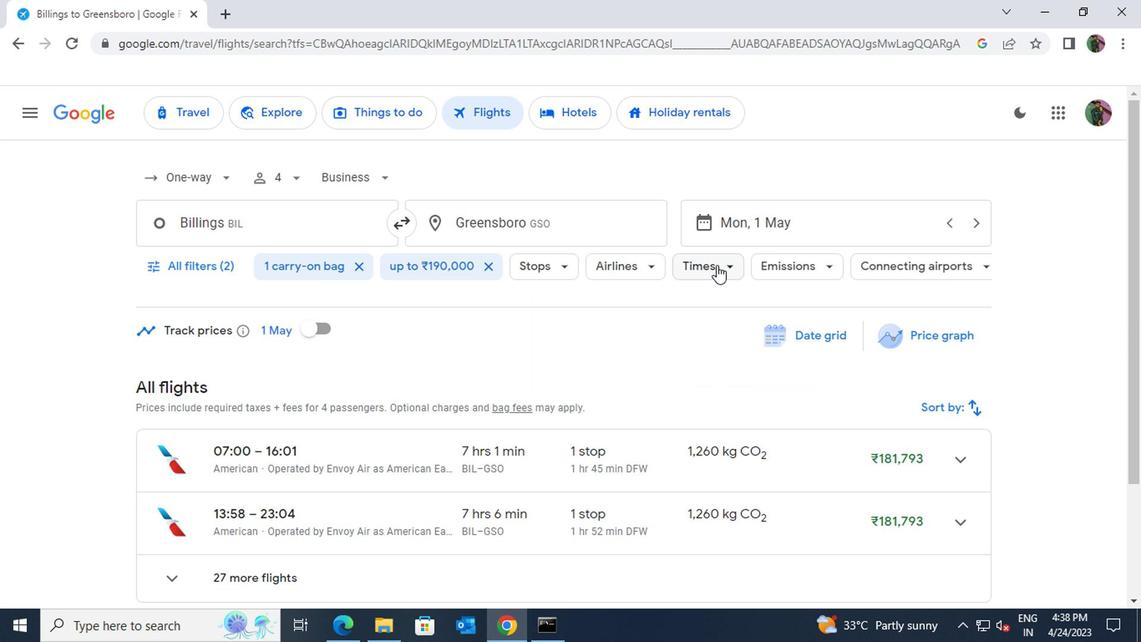 
Action: Mouse moved to (935, 423)
Screenshot: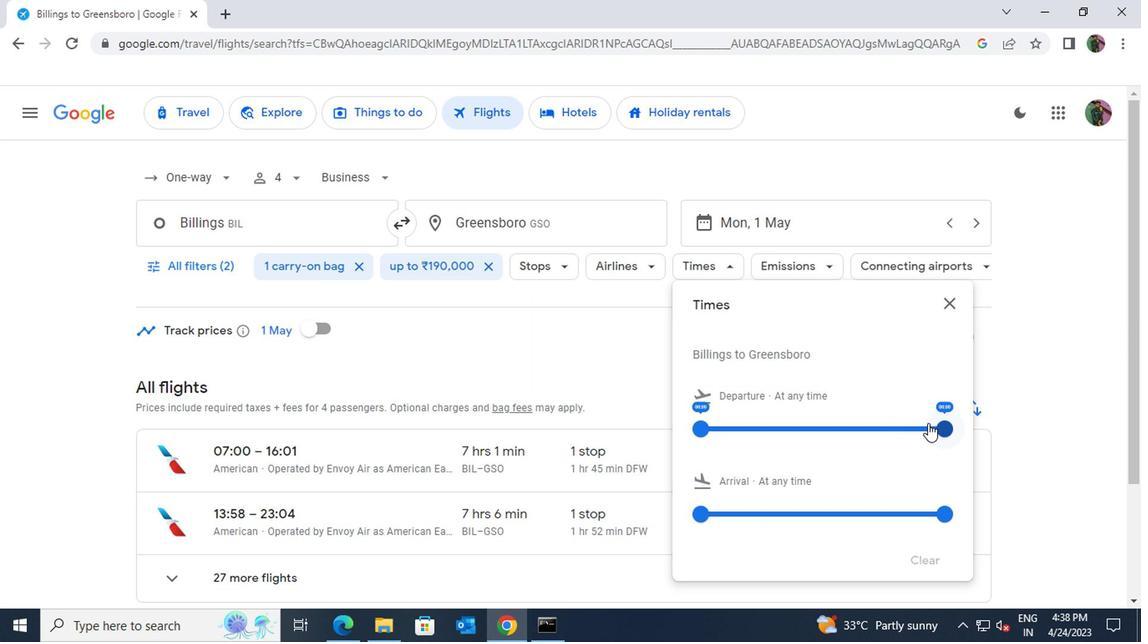 
Action: Mouse pressed left at (935, 423)
Screenshot: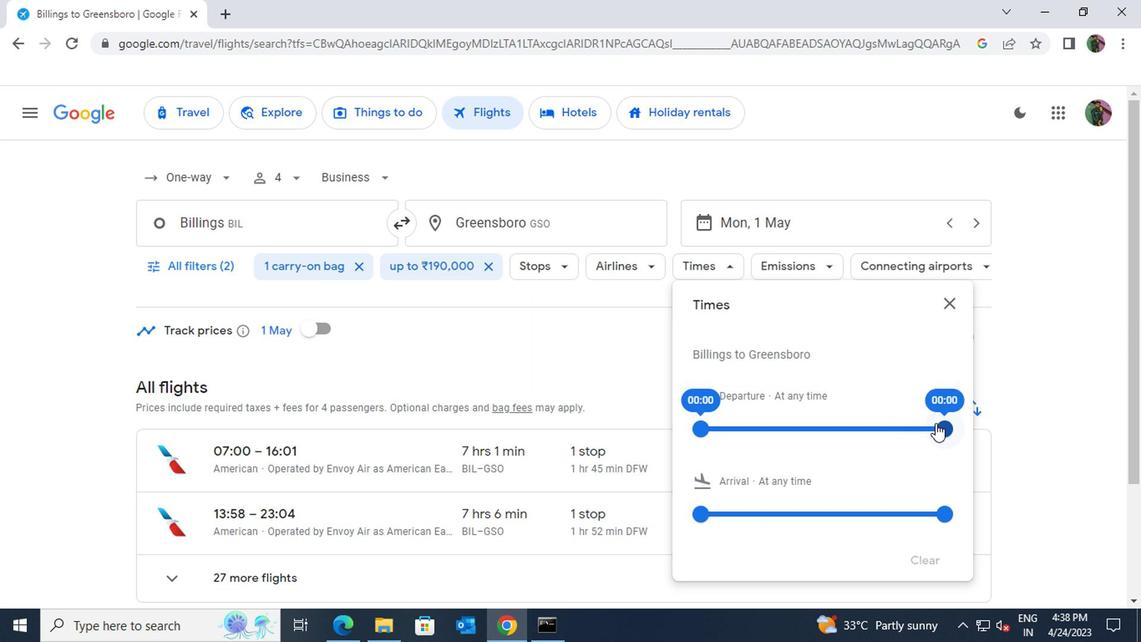 
Action: Mouse moved to (936, 306)
Screenshot: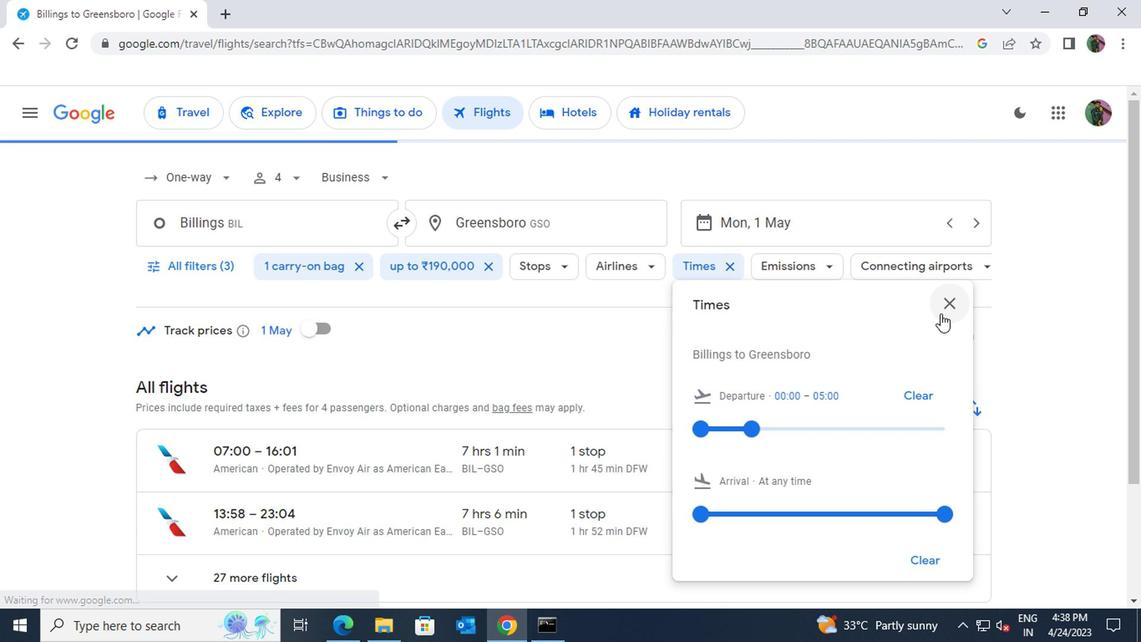 
Action: Mouse pressed left at (936, 306)
Screenshot: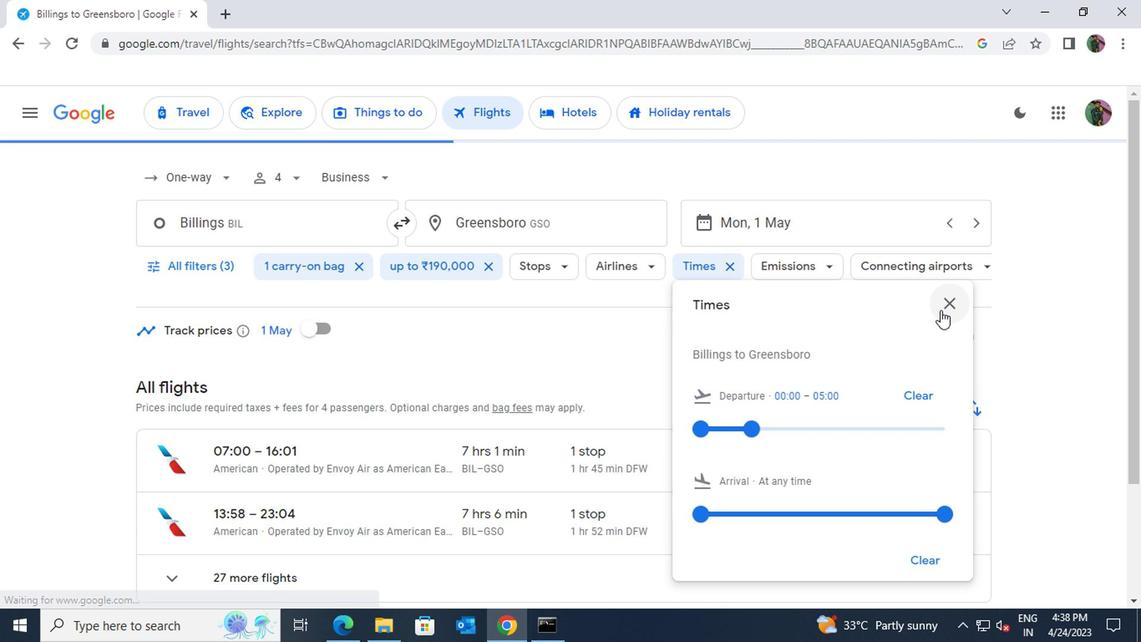 
Action: Mouse moved to (856, 357)
Screenshot: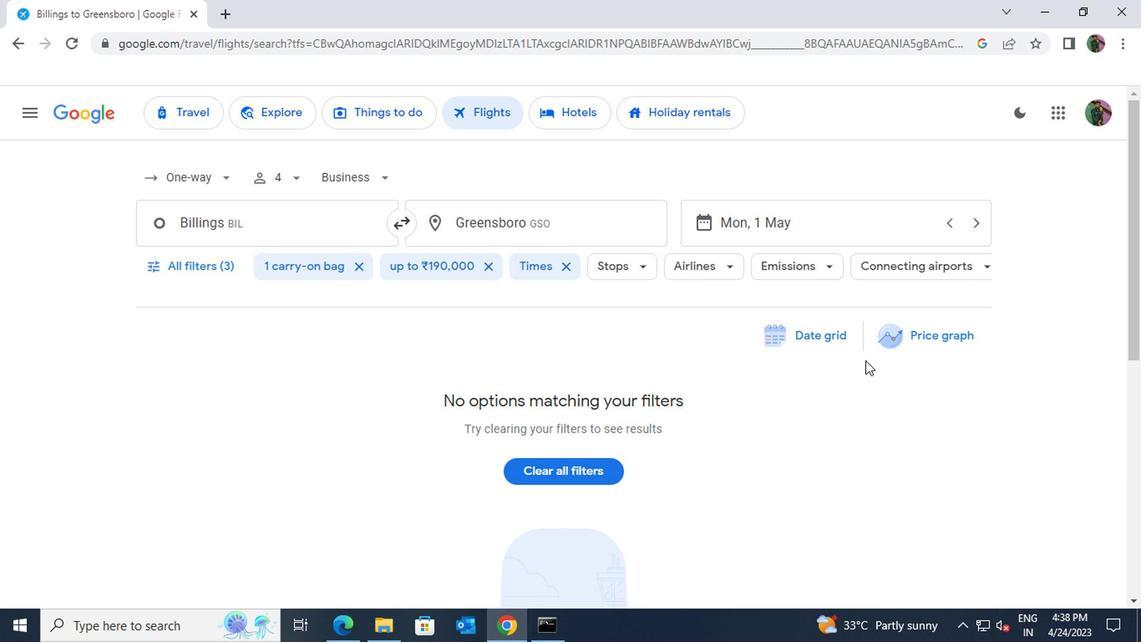 
